 Task: Find connections with filter location Alotenango with filter topic #Storytellingwith filter profile language English with filter current company Electronic Arts (EA) with filter school Orissa University of Agriculture and Technology with filter industry Internet Marketplace Platforms with filter service category Visual Design with filter keywords title Translator
Action: Mouse moved to (520, 57)
Screenshot: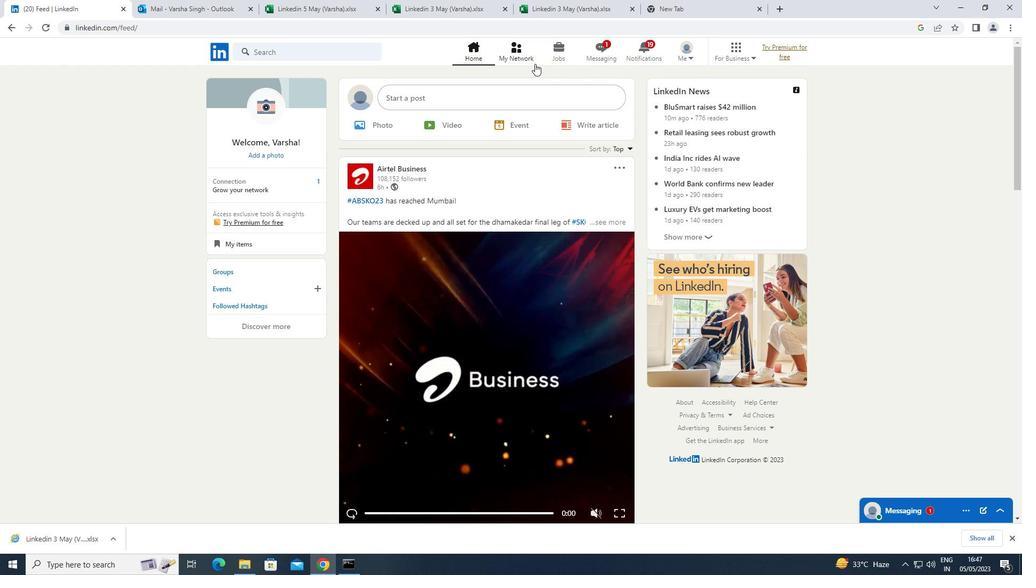 
Action: Mouse pressed left at (520, 57)
Screenshot: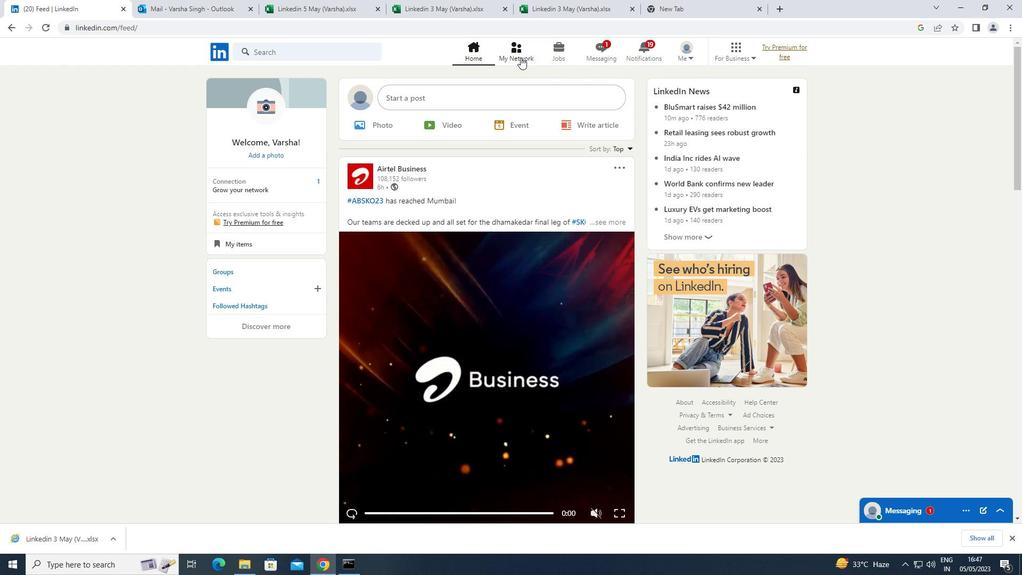 
Action: Mouse moved to (295, 107)
Screenshot: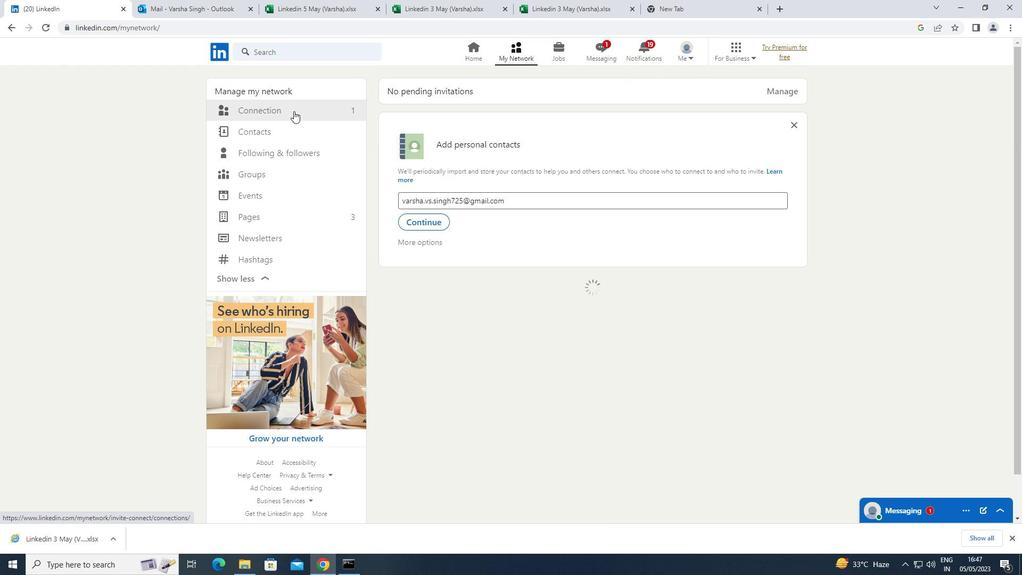 
Action: Mouse pressed left at (295, 107)
Screenshot: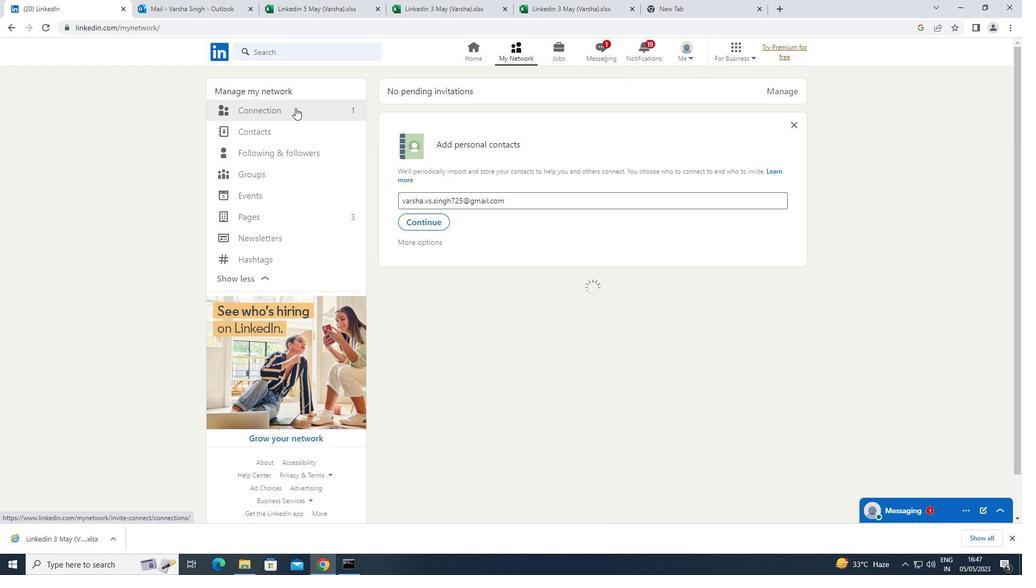 
Action: Mouse moved to (574, 112)
Screenshot: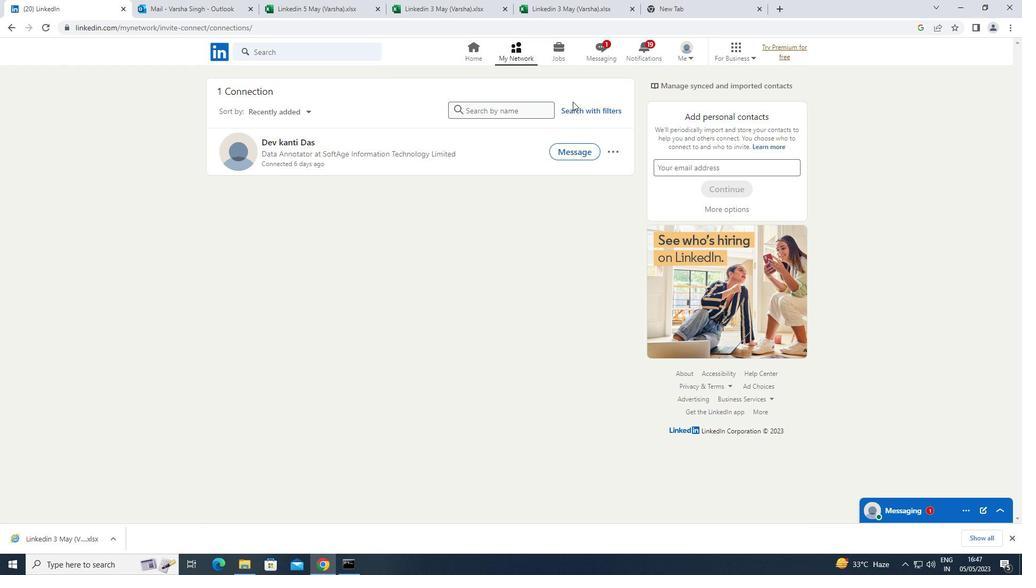 
Action: Mouse pressed left at (574, 112)
Screenshot: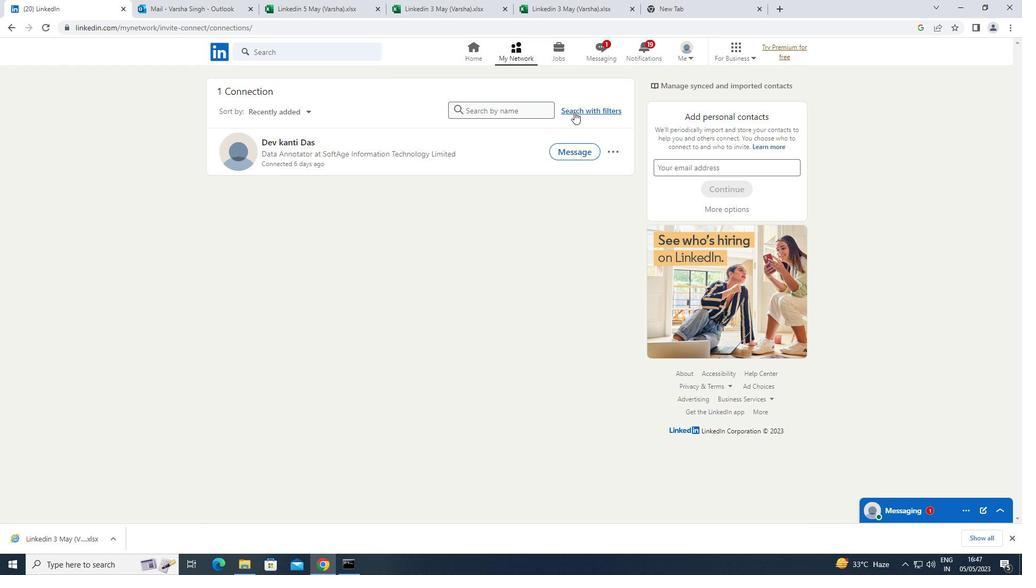 
Action: Mouse moved to (539, 80)
Screenshot: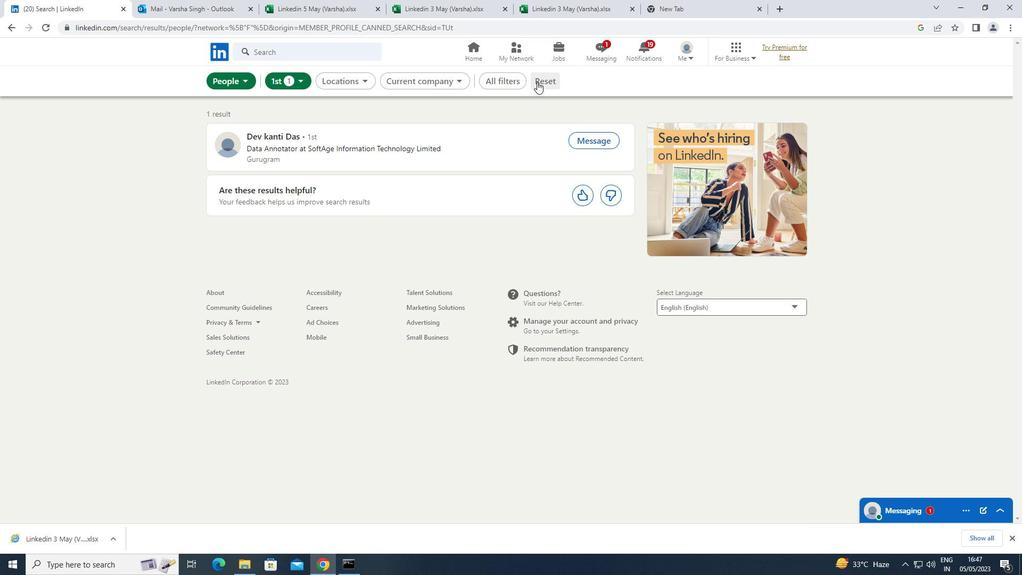 
Action: Mouse pressed left at (539, 80)
Screenshot: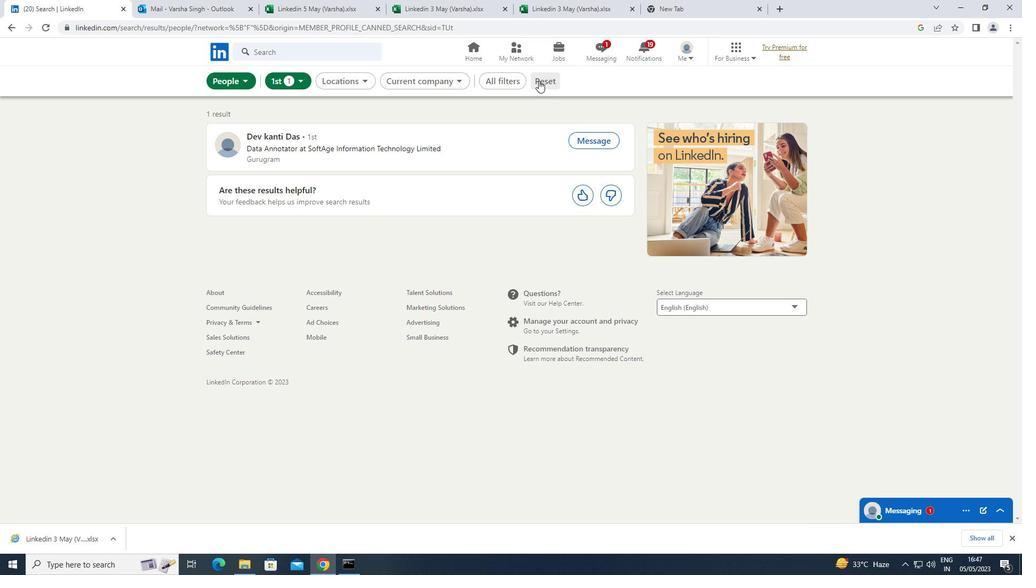 
Action: Mouse moved to (526, 80)
Screenshot: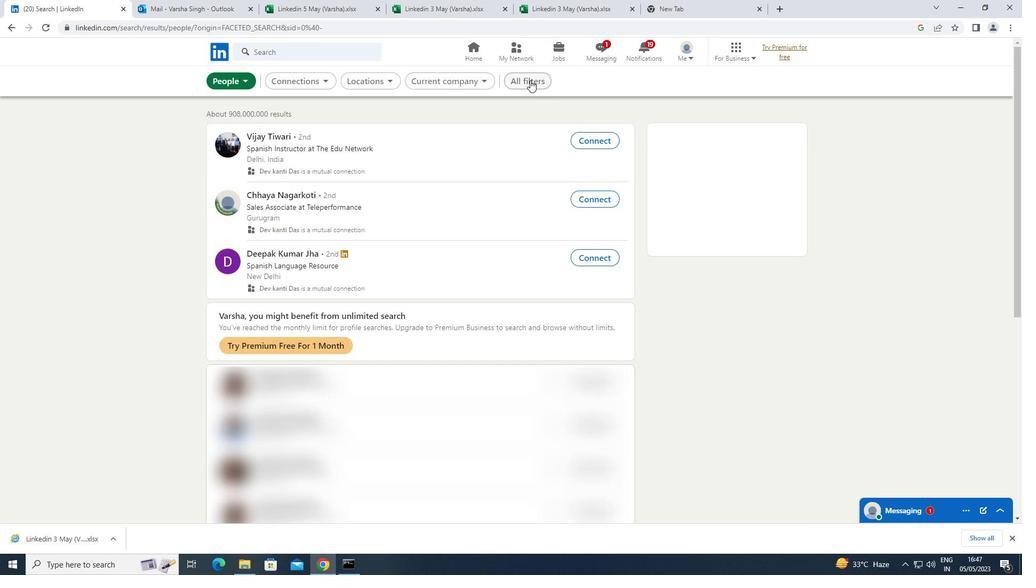 
Action: Mouse pressed left at (526, 80)
Screenshot: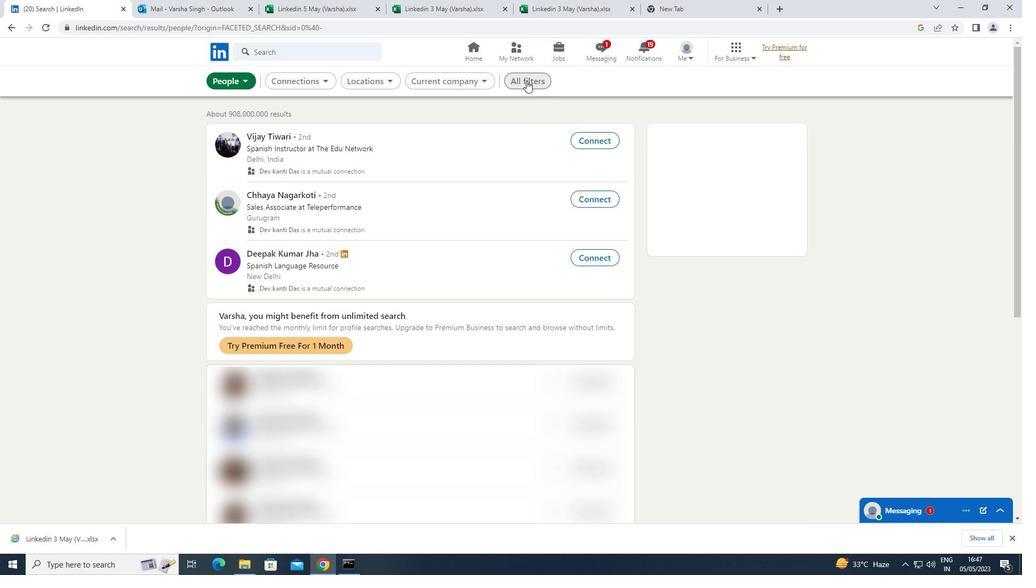 
Action: Mouse moved to (824, 268)
Screenshot: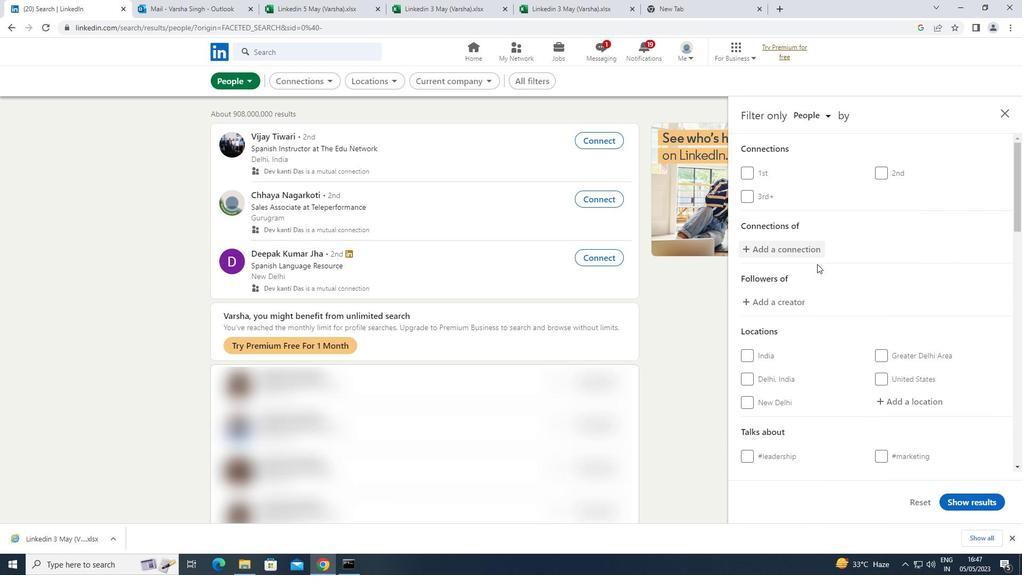 
Action: Mouse scrolled (824, 267) with delta (0, 0)
Screenshot: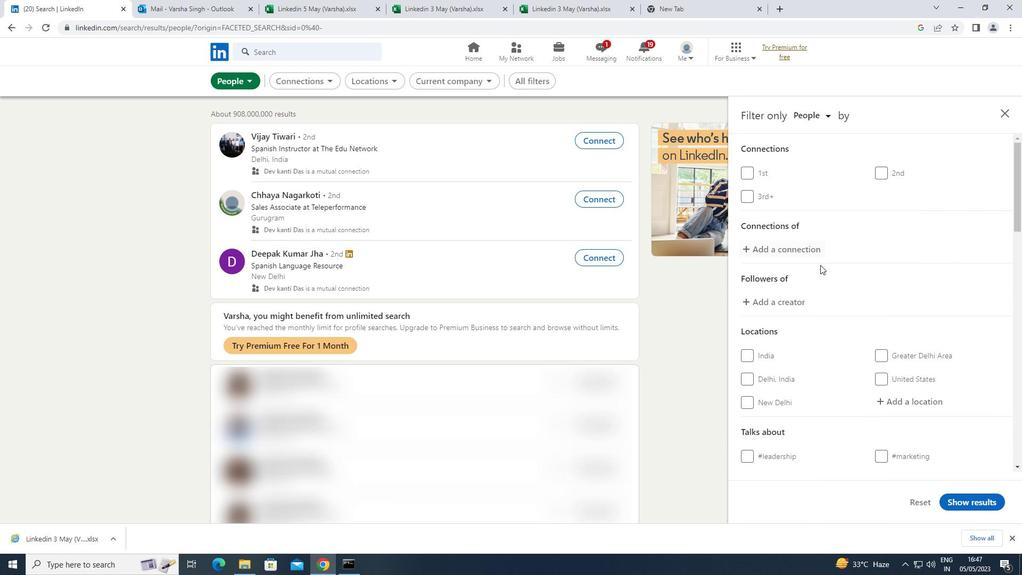 
Action: Mouse moved to (824, 269)
Screenshot: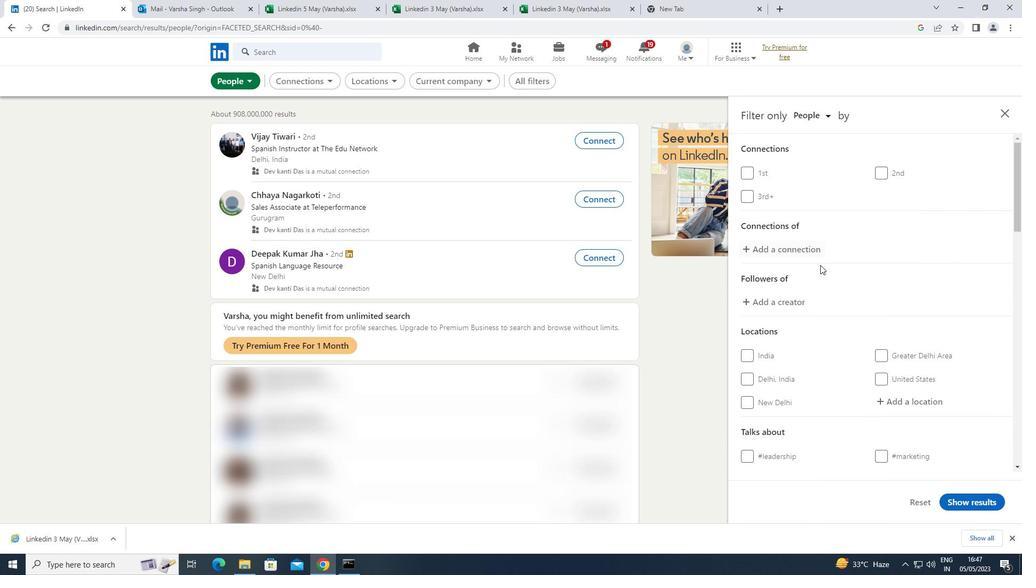 
Action: Mouse scrolled (824, 268) with delta (0, 0)
Screenshot: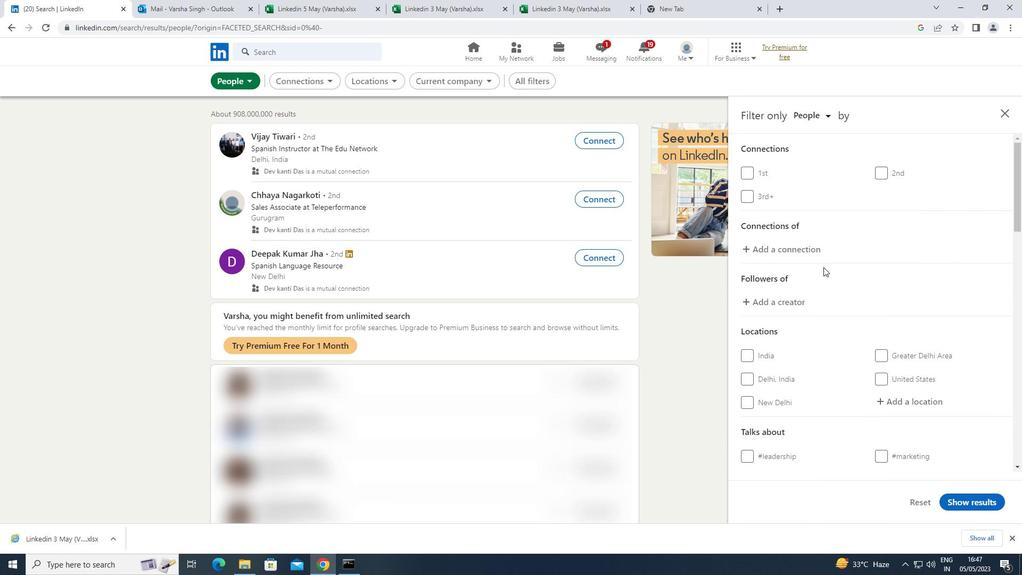 
Action: Mouse moved to (887, 290)
Screenshot: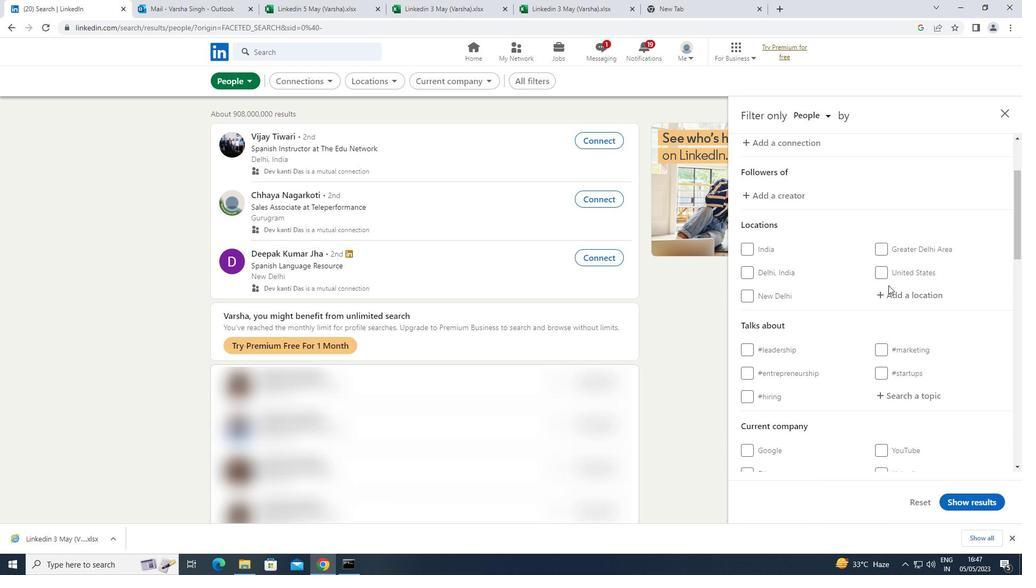 
Action: Mouse pressed left at (887, 290)
Screenshot: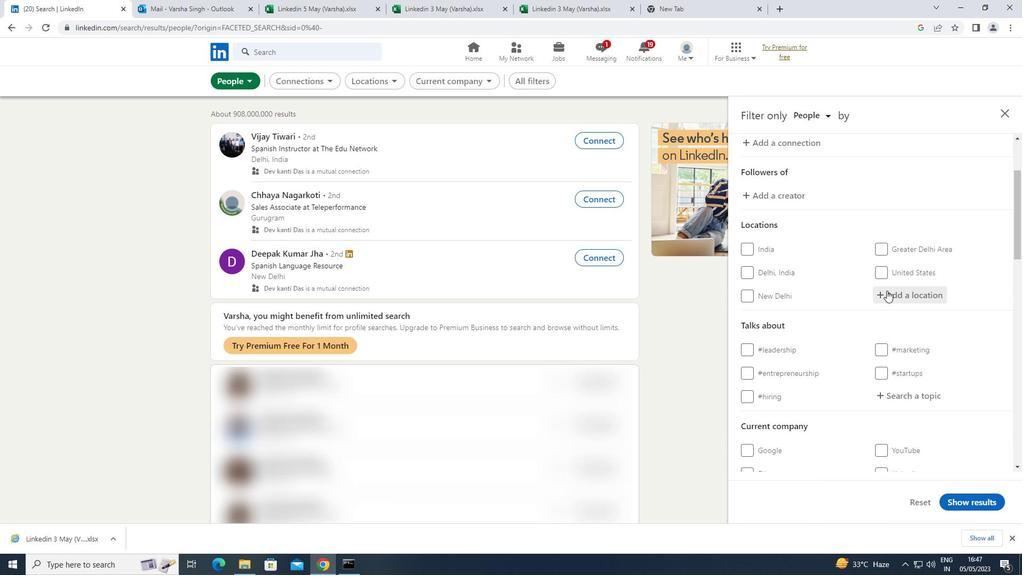 
Action: Key pressed <Key.shift>ALOTENANGO
Screenshot: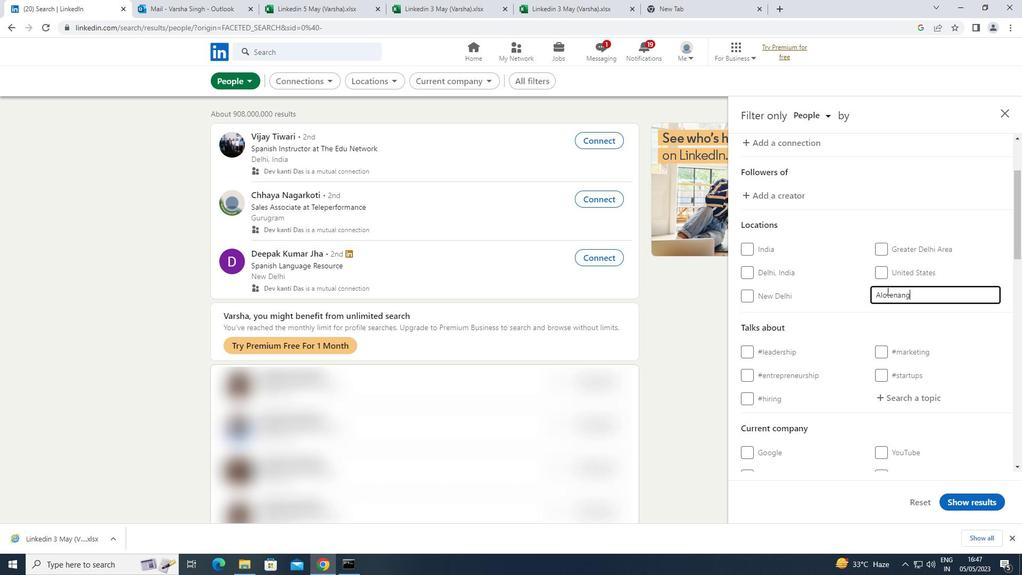 
Action: Mouse moved to (900, 398)
Screenshot: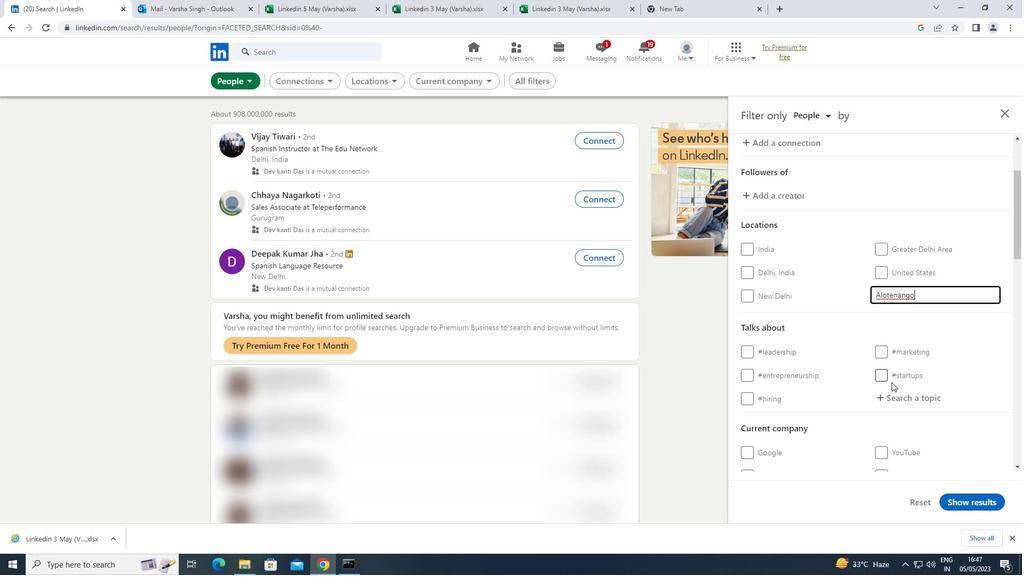 
Action: Mouse pressed left at (900, 398)
Screenshot: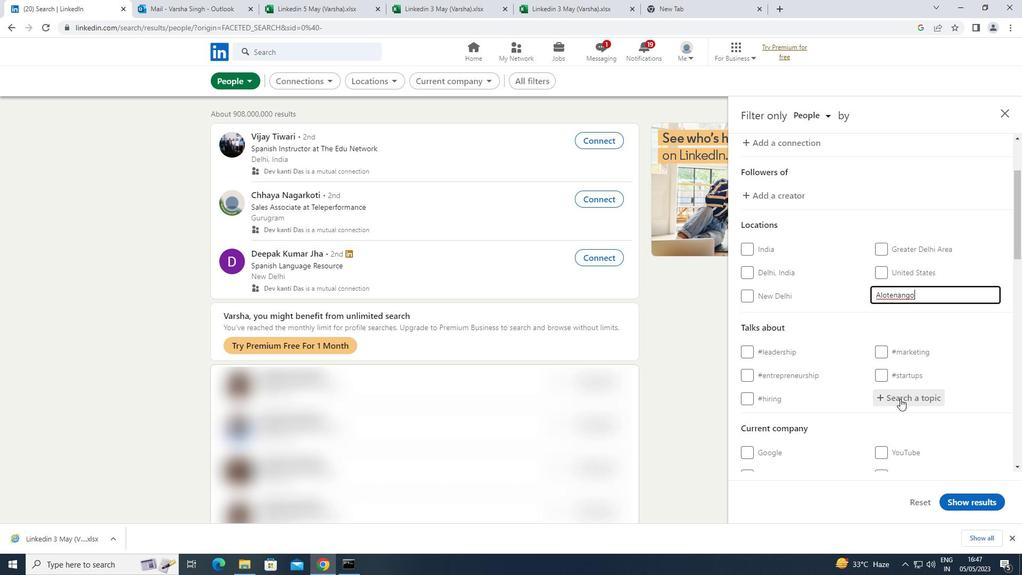 
Action: Mouse moved to (900, 398)
Screenshot: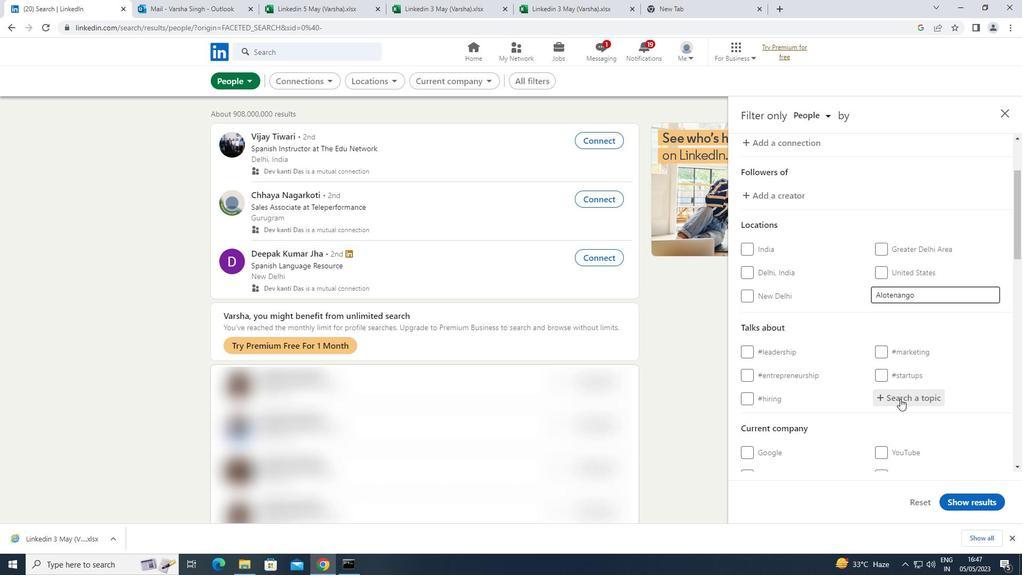 
Action: Key pressed <Key.shift>STORYTELLING
Screenshot: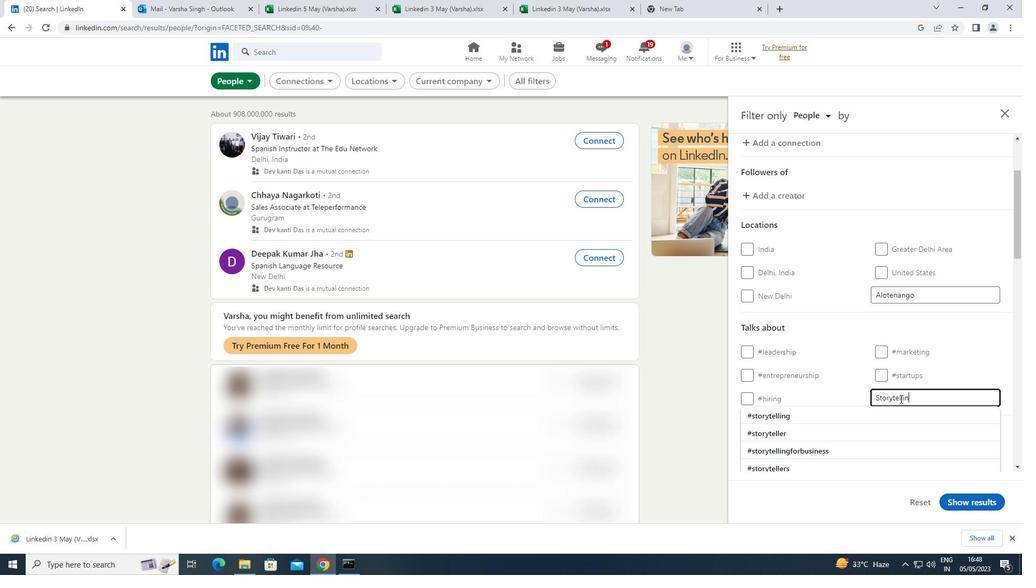 
Action: Mouse moved to (805, 411)
Screenshot: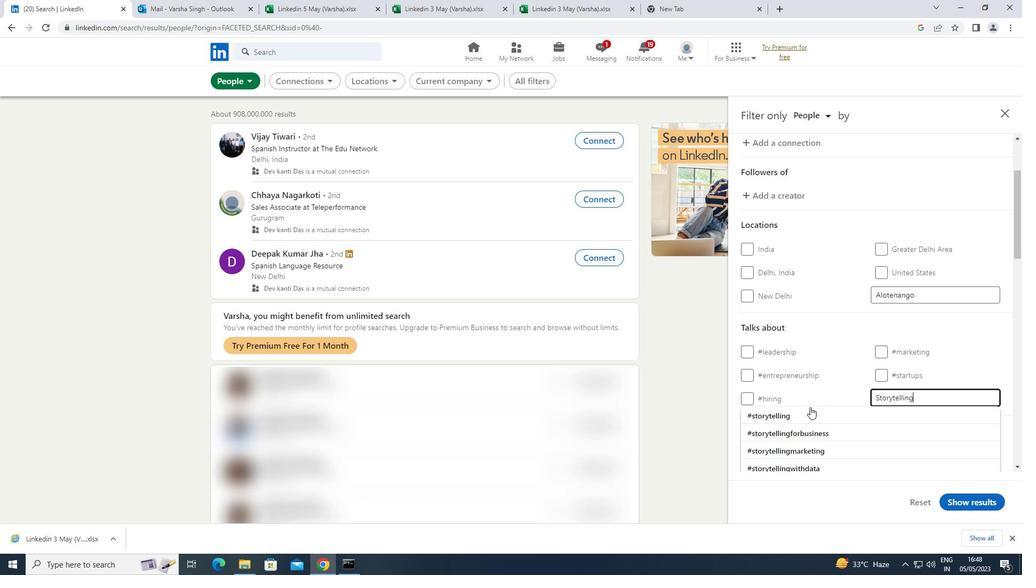 
Action: Mouse pressed left at (805, 411)
Screenshot: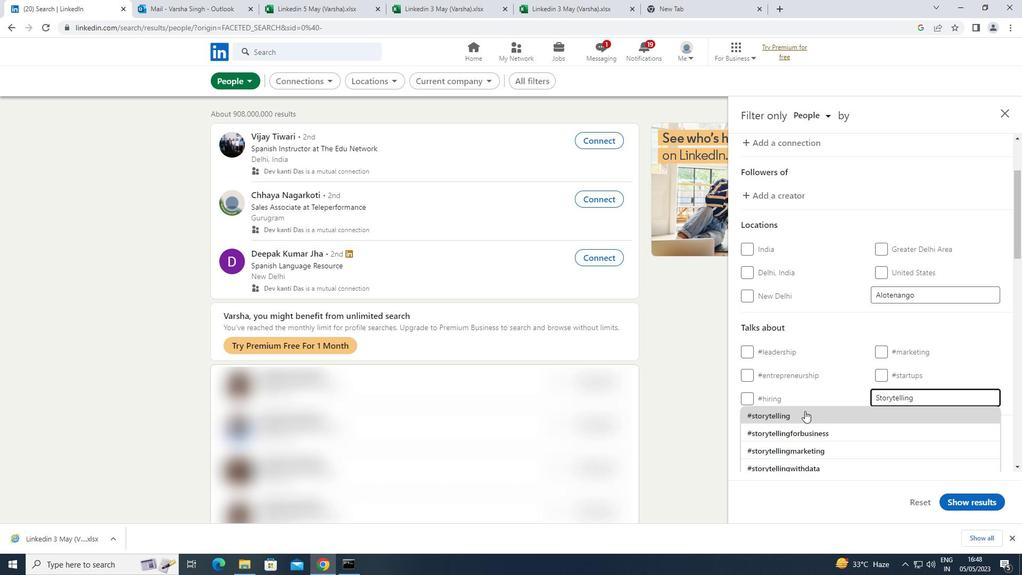 
Action: Mouse scrolled (805, 410) with delta (0, 0)
Screenshot: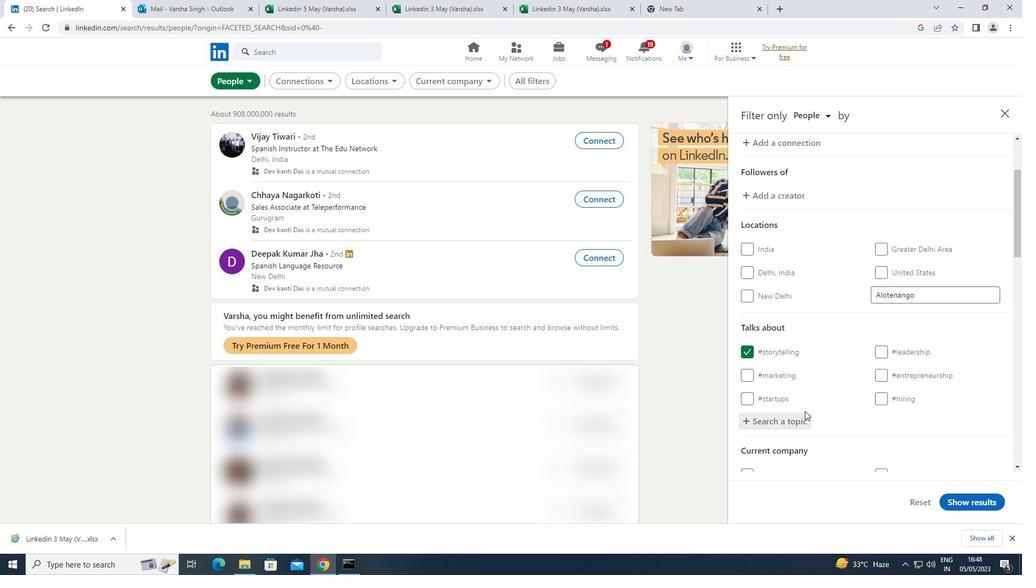 
Action: Mouse scrolled (805, 410) with delta (0, 0)
Screenshot: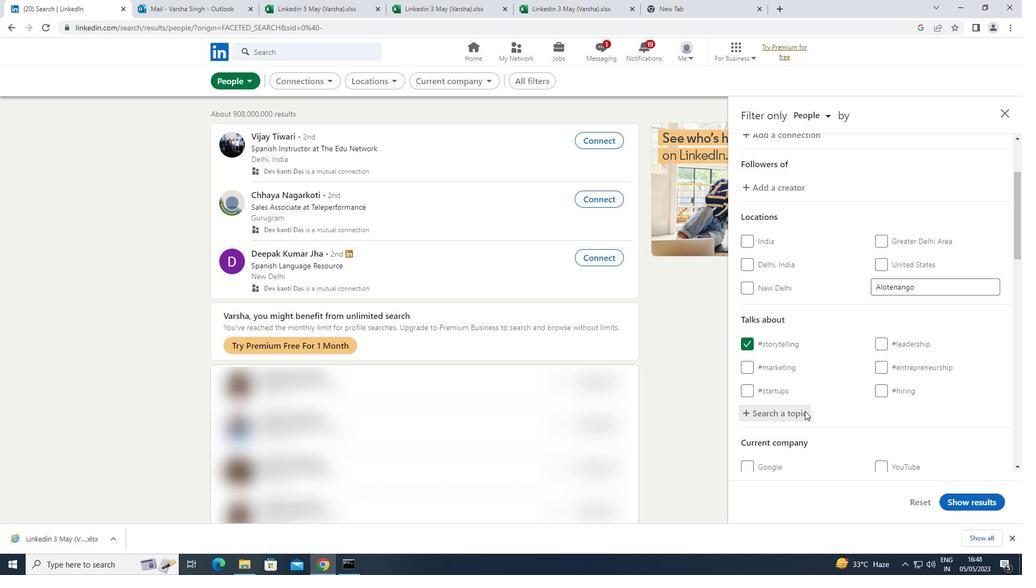 
Action: Mouse moved to (805, 409)
Screenshot: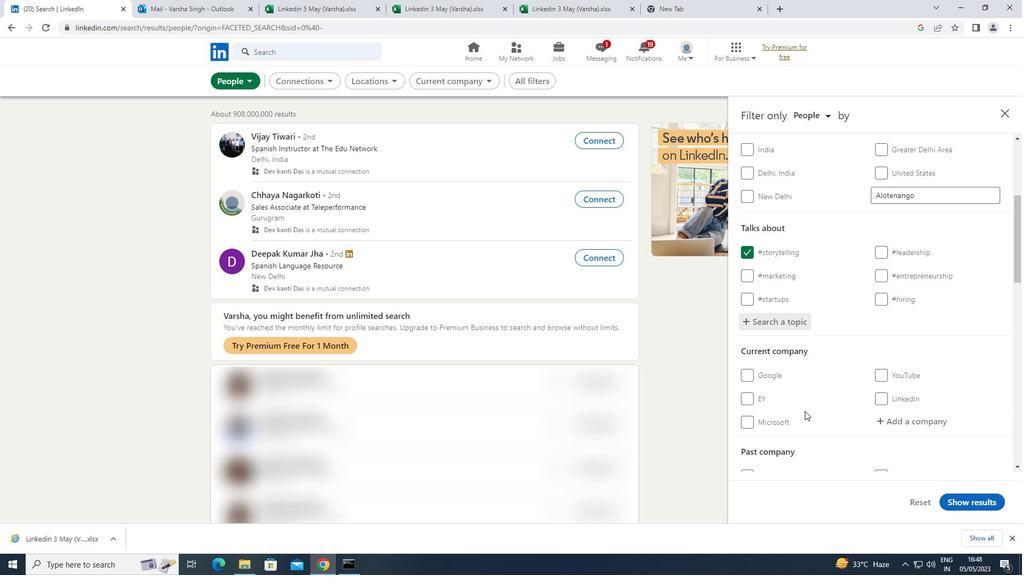 
Action: Mouse scrolled (805, 409) with delta (0, 0)
Screenshot: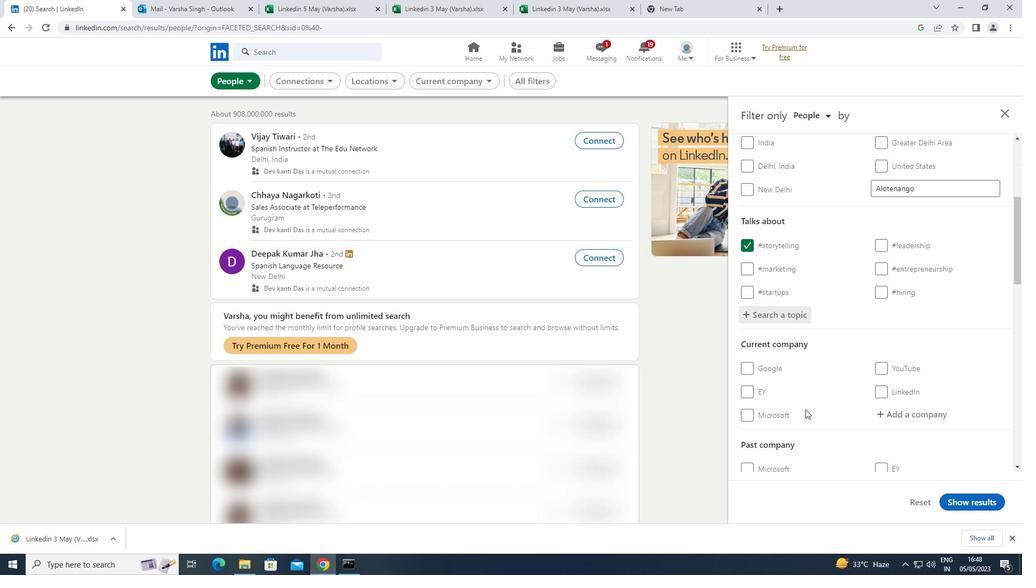 
Action: Mouse scrolled (805, 409) with delta (0, 0)
Screenshot: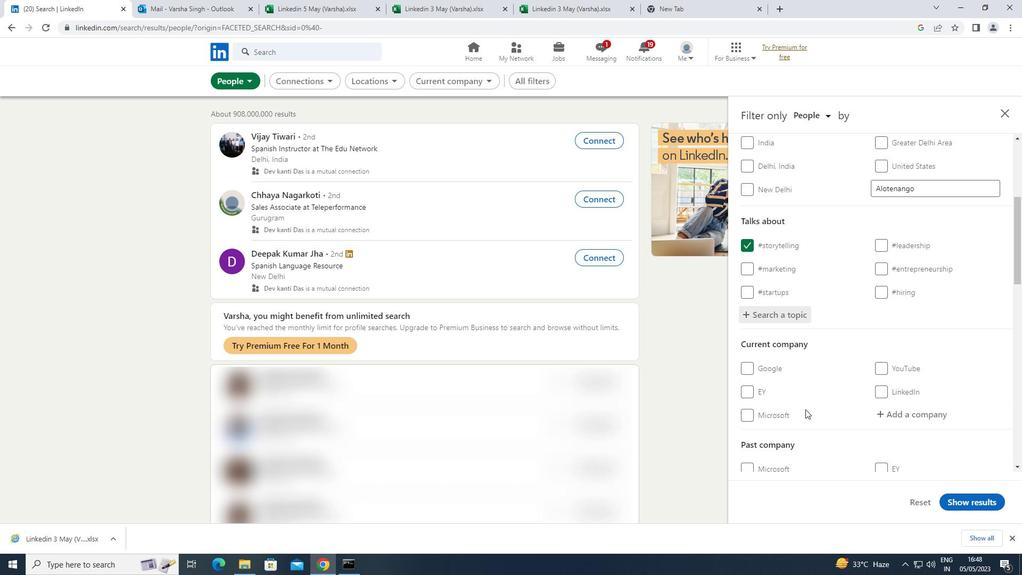 
Action: Mouse moved to (806, 408)
Screenshot: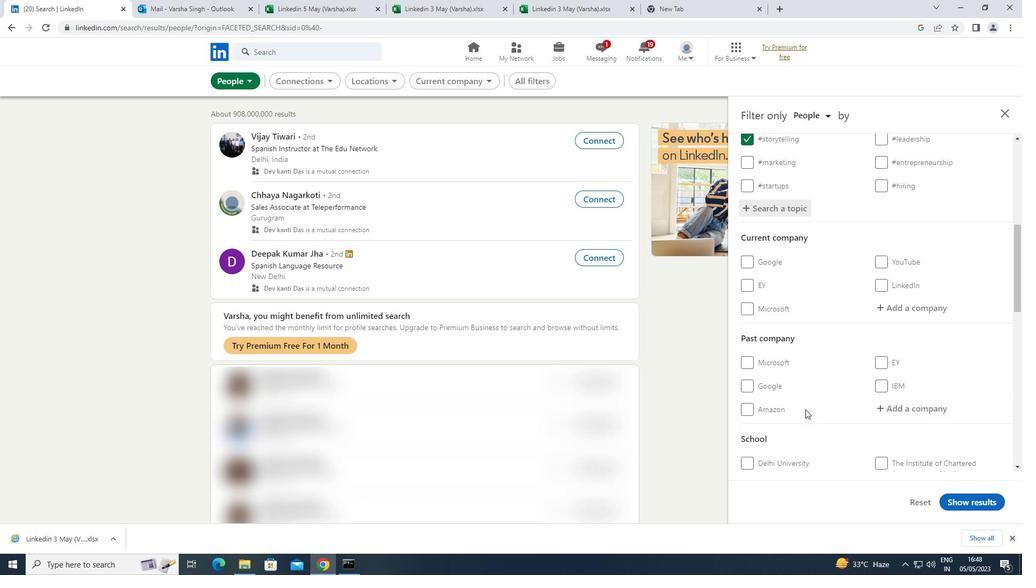 
Action: Mouse scrolled (806, 407) with delta (0, 0)
Screenshot: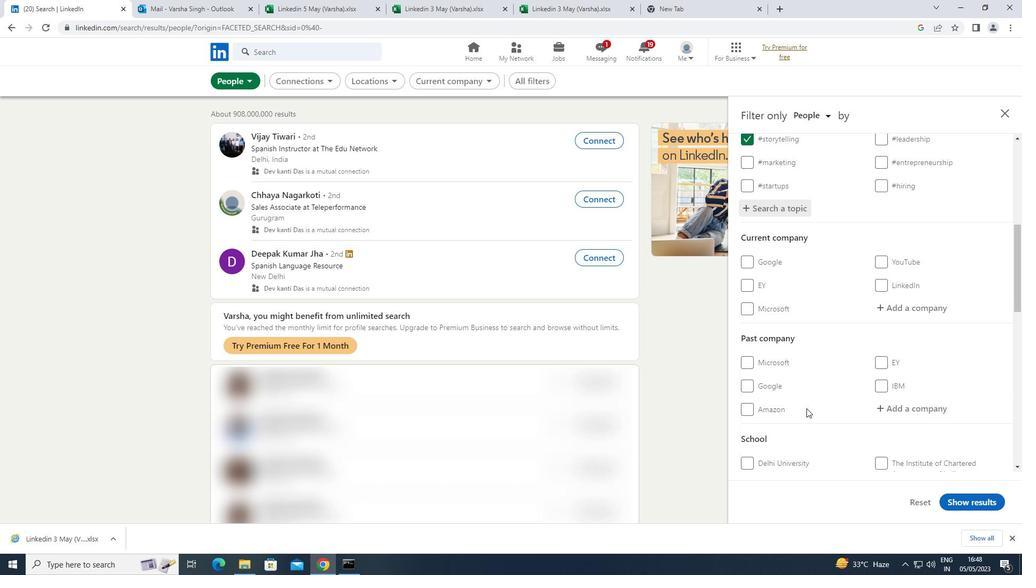 
Action: Mouse scrolled (806, 407) with delta (0, 0)
Screenshot: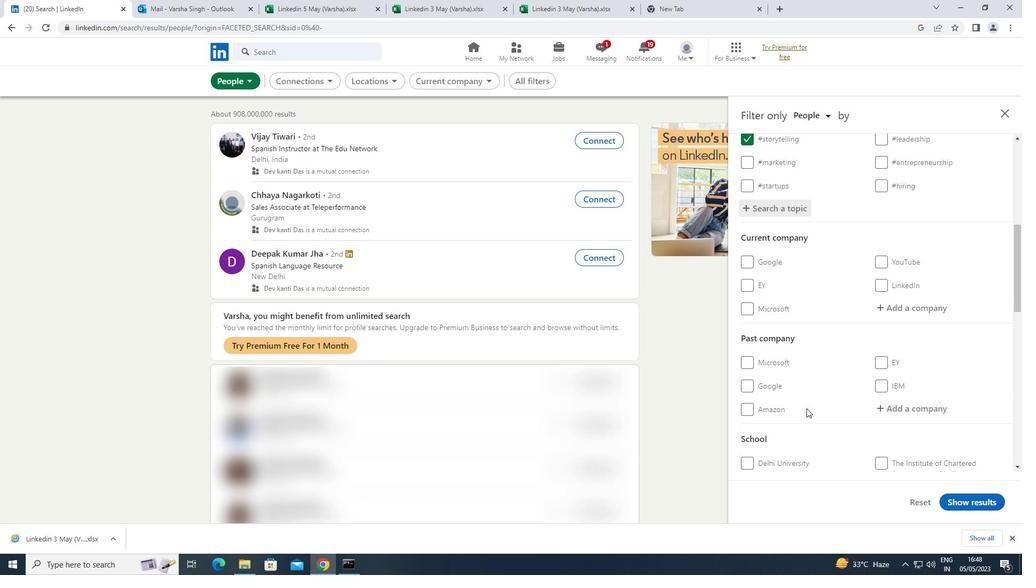 
Action: Mouse scrolled (806, 407) with delta (0, 0)
Screenshot: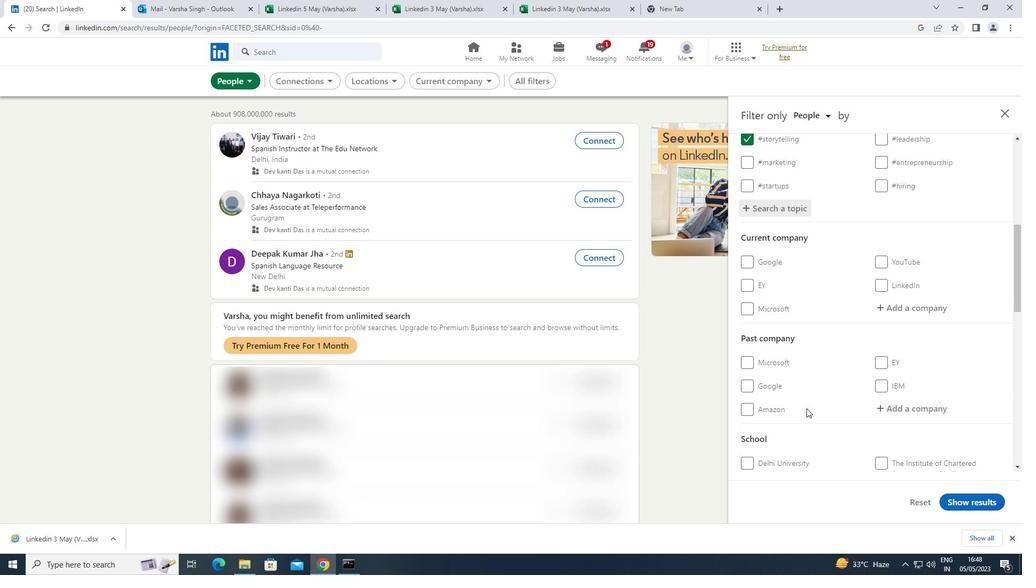 
Action: Mouse scrolled (806, 407) with delta (0, 0)
Screenshot: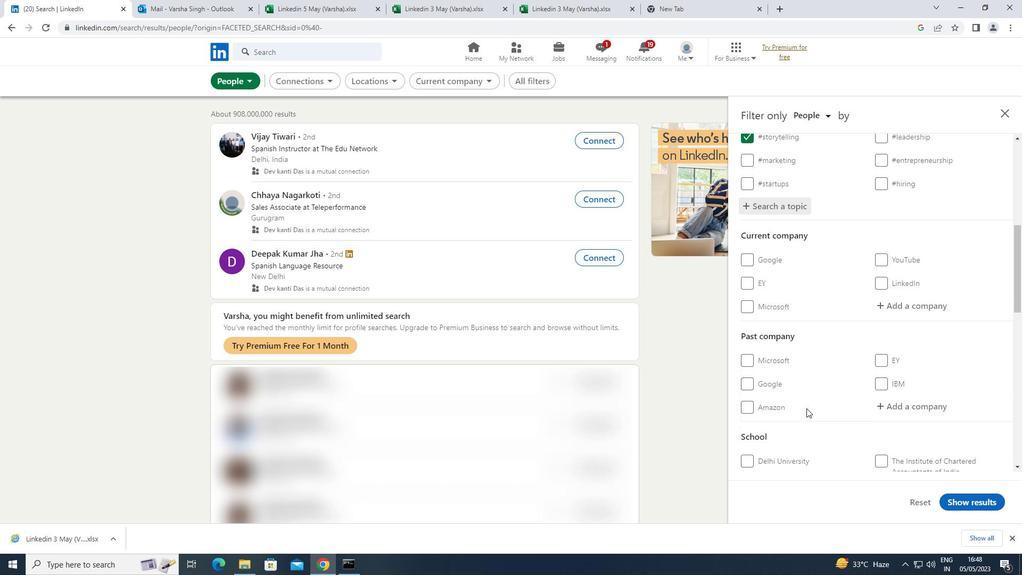 
Action: Mouse moved to (807, 408)
Screenshot: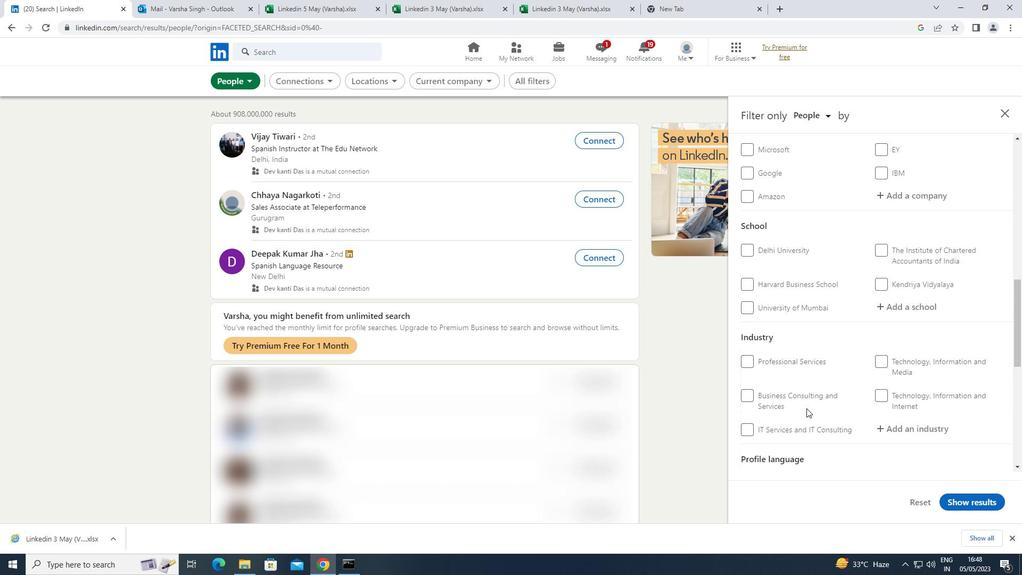 
Action: Mouse scrolled (807, 407) with delta (0, 0)
Screenshot: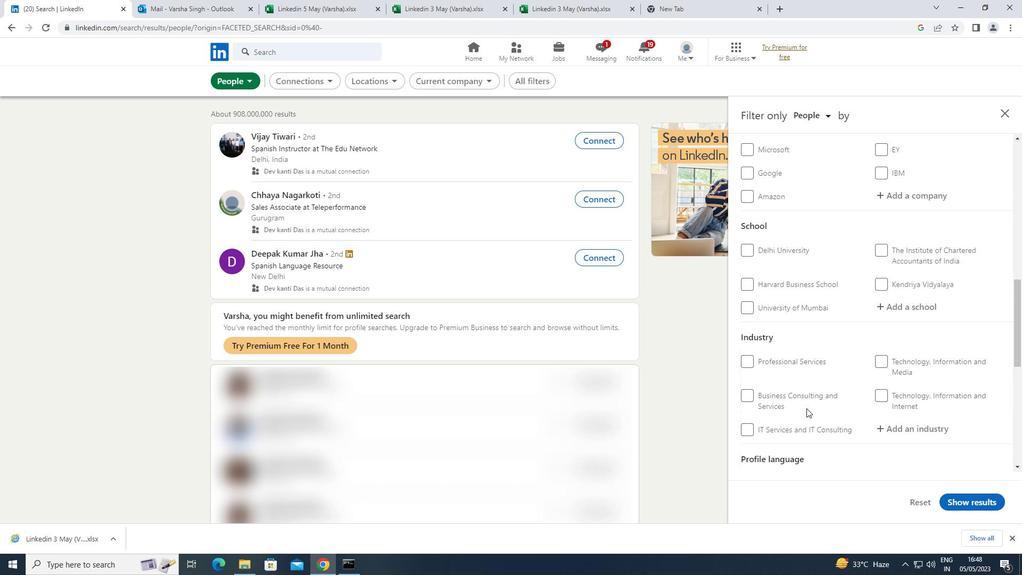 
Action: Mouse scrolled (807, 407) with delta (0, 0)
Screenshot: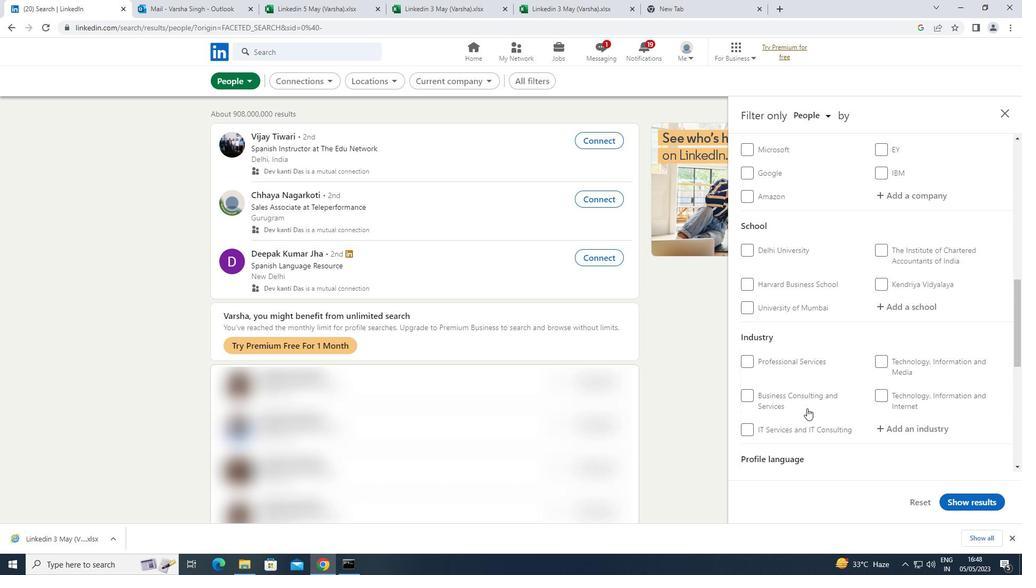 
Action: Mouse moved to (748, 373)
Screenshot: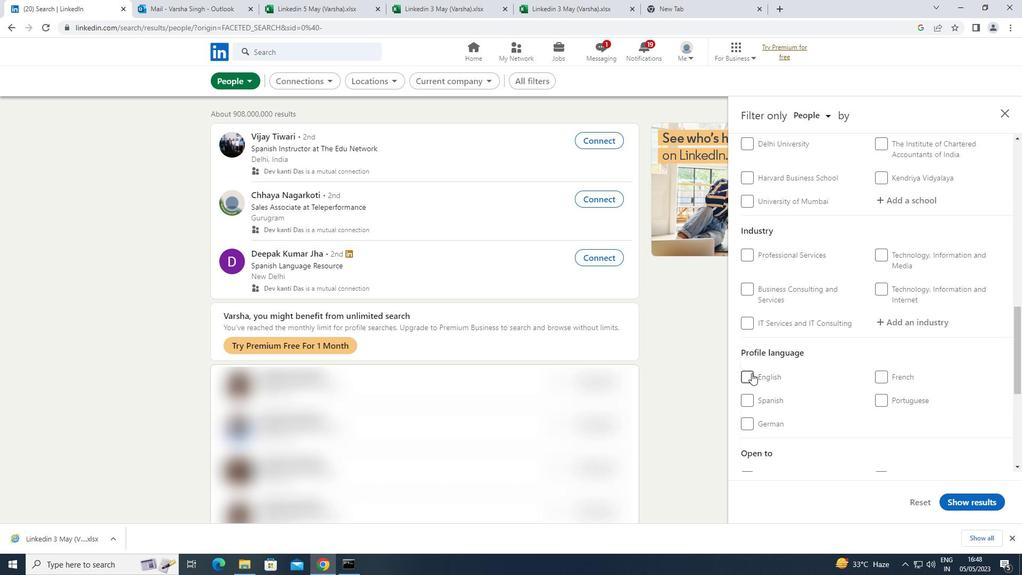 
Action: Mouse pressed left at (748, 373)
Screenshot: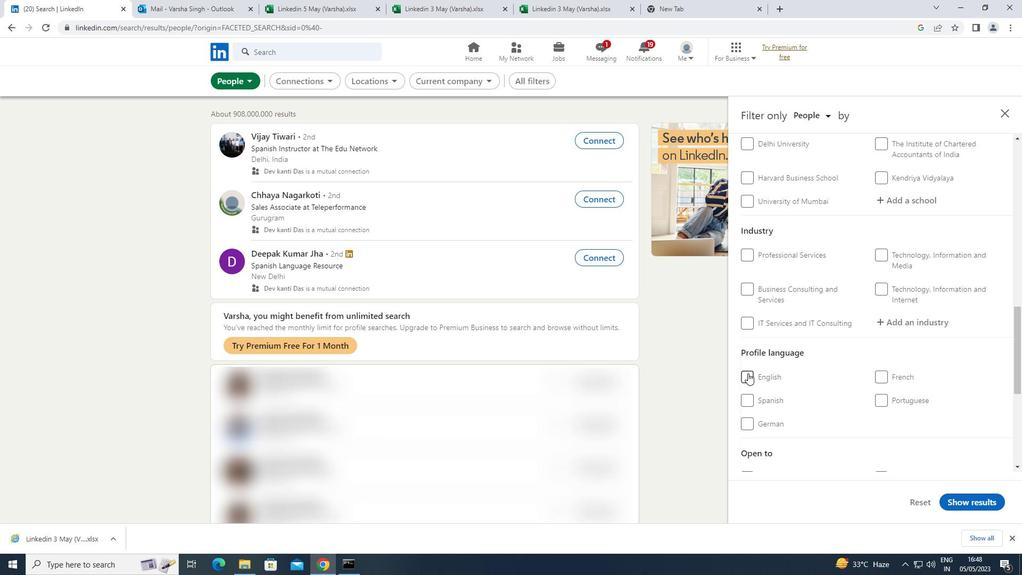 
Action: Mouse moved to (819, 373)
Screenshot: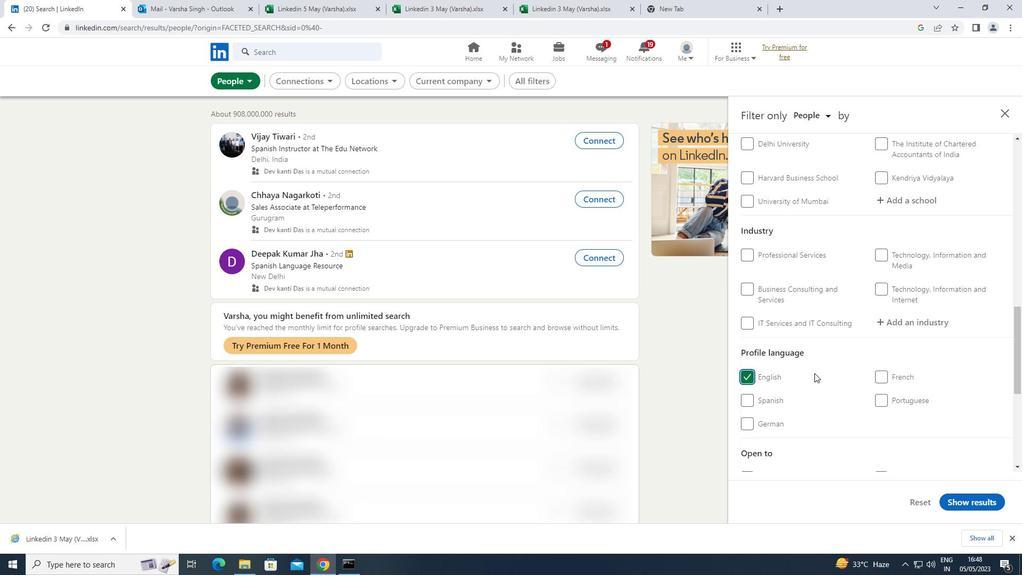 
Action: Mouse scrolled (819, 373) with delta (0, 0)
Screenshot: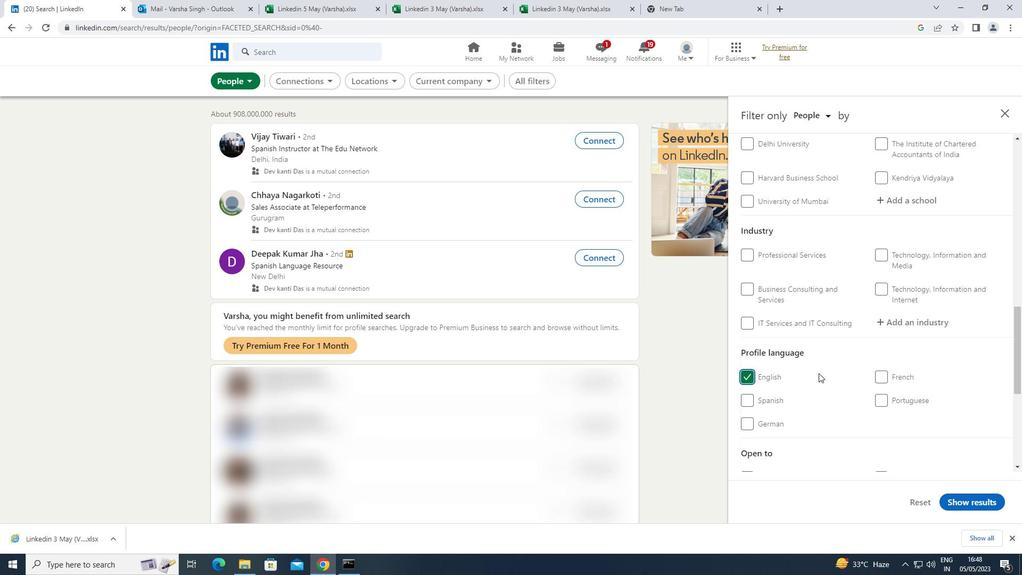 
Action: Mouse scrolled (819, 373) with delta (0, 0)
Screenshot: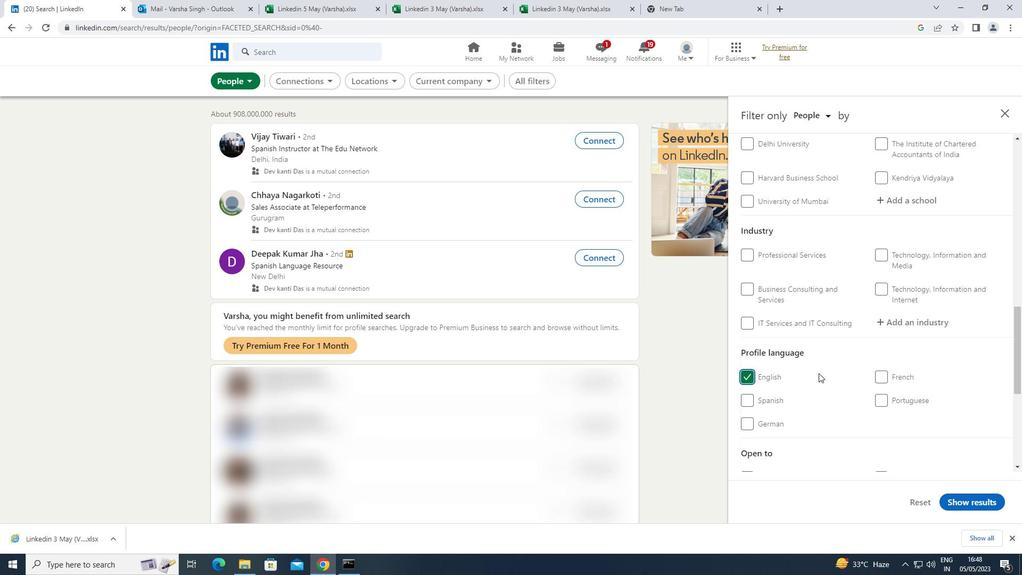 
Action: Mouse scrolled (819, 373) with delta (0, 0)
Screenshot: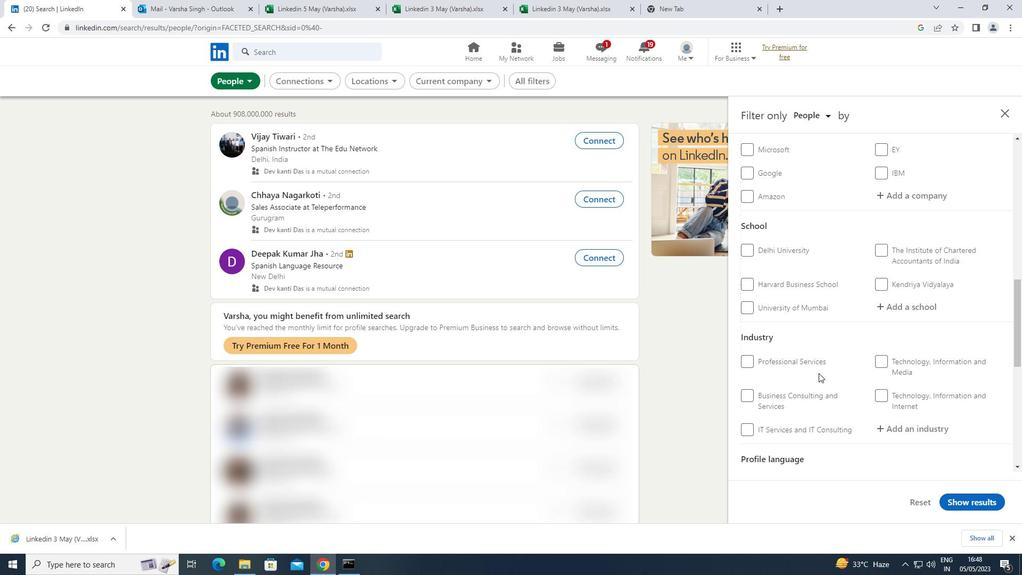 
Action: Mouse scrolled (819, 373) with delta (0, 0)
Screenshot: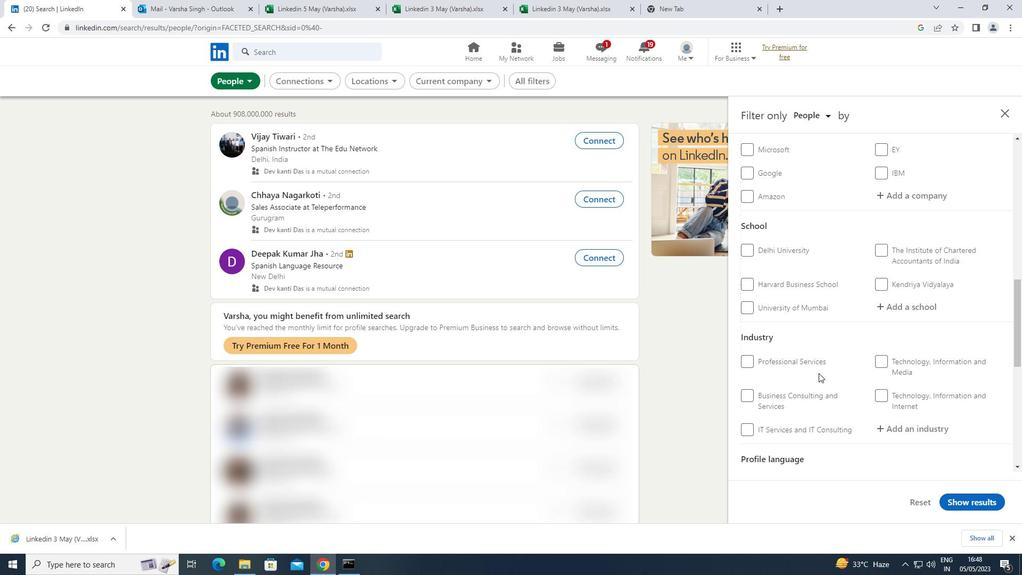 
Action: Mouse scrolled (819, 373) with delta (0, 0)
Screenshot: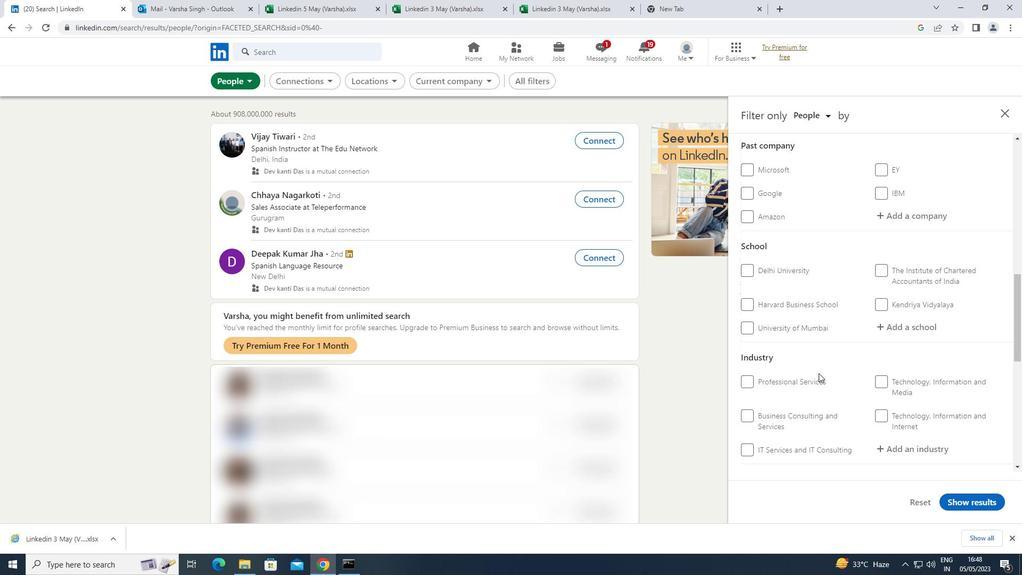 
Action: Mouse scrolled (819, 373) with delta (0, 0)
Screenshot: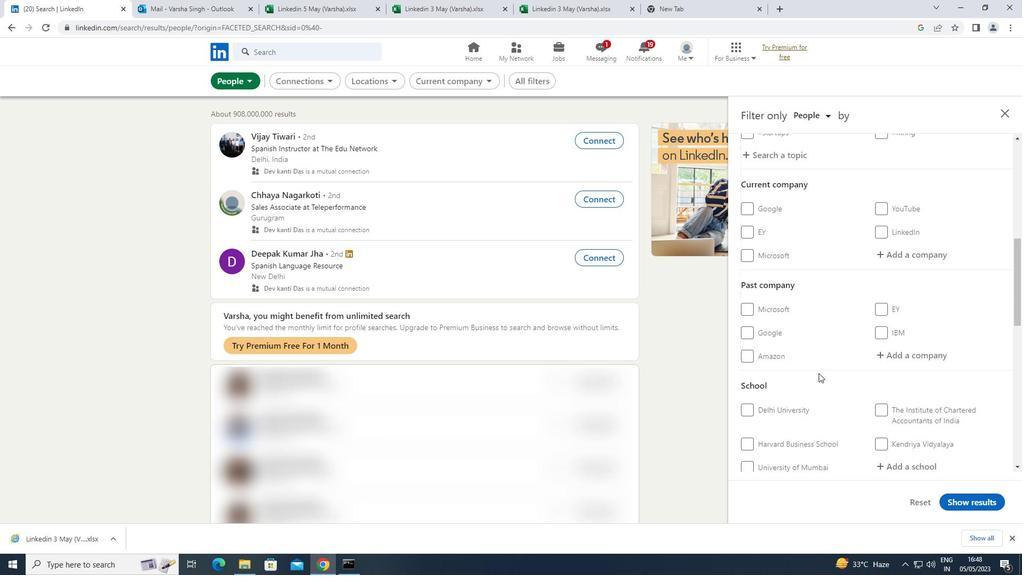 
Action: Mouse scrolled (819, 373) with delta (0, 0)
Screenshot: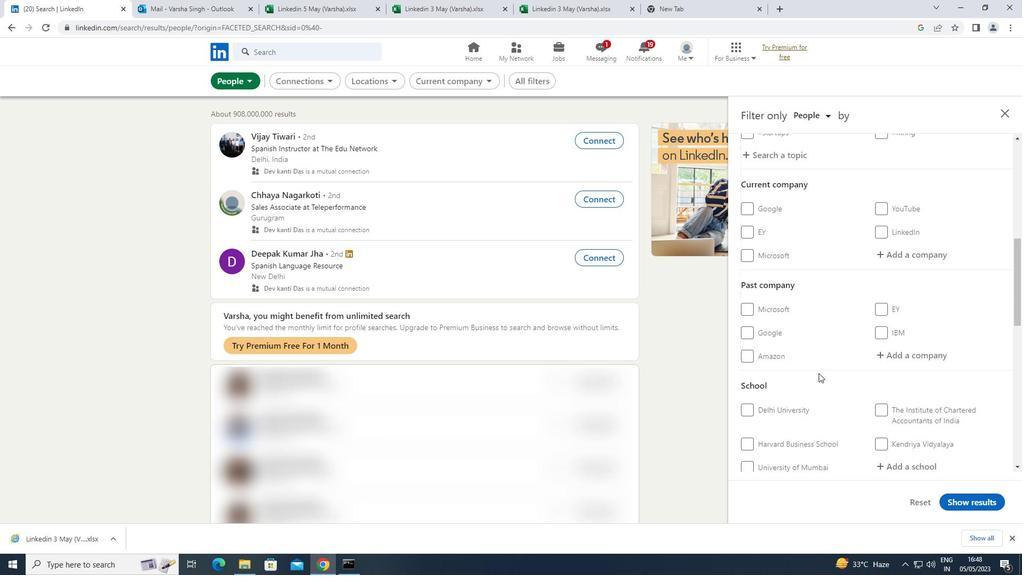 
Action: Mouse scrolled (819, 373) with delta (0, 0)
Screenshot: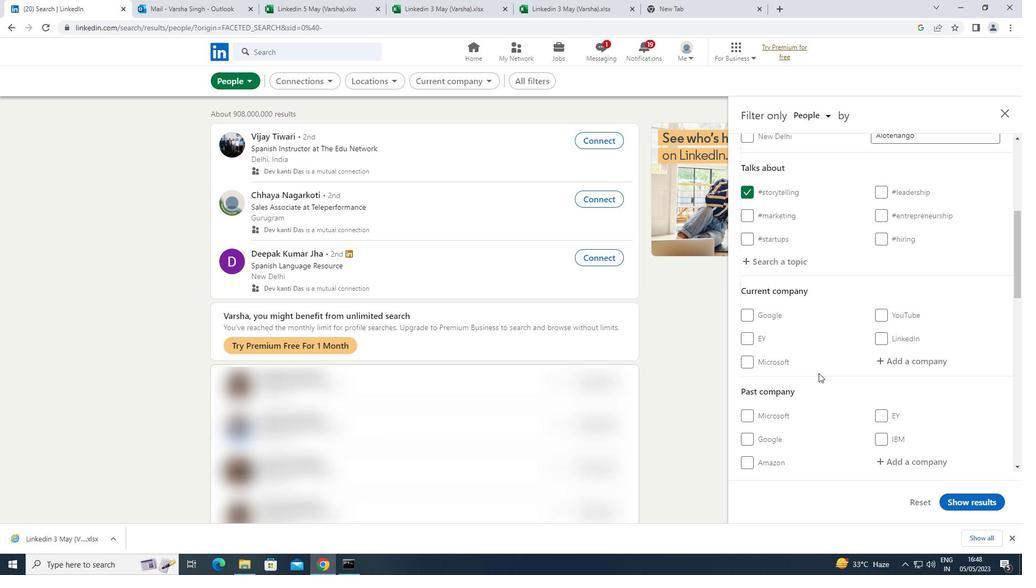 
Action: Mouse moved to (912, 416)
Screenshot: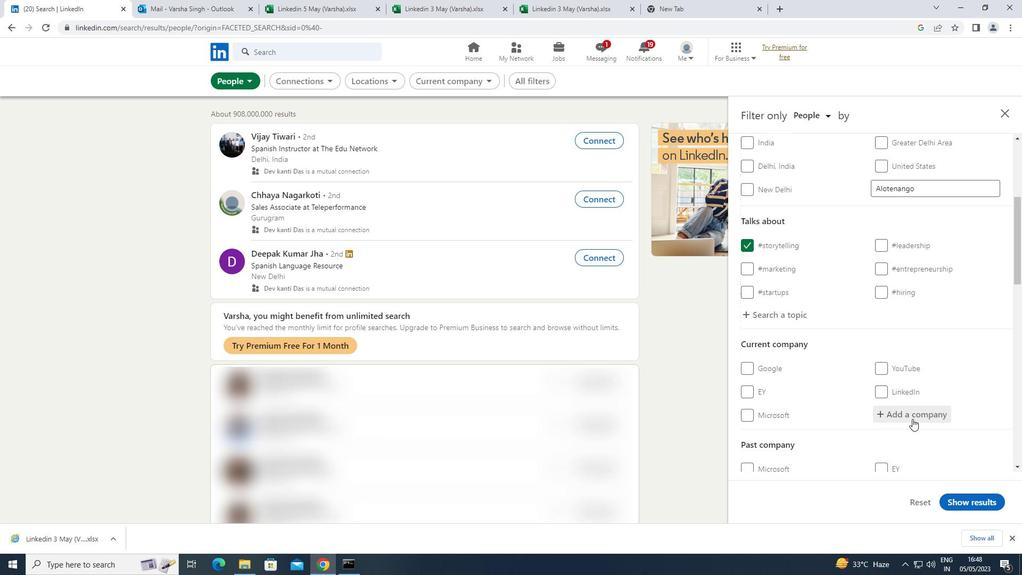 
Action: Mouse pressed left at (912, 416)
Screenshot: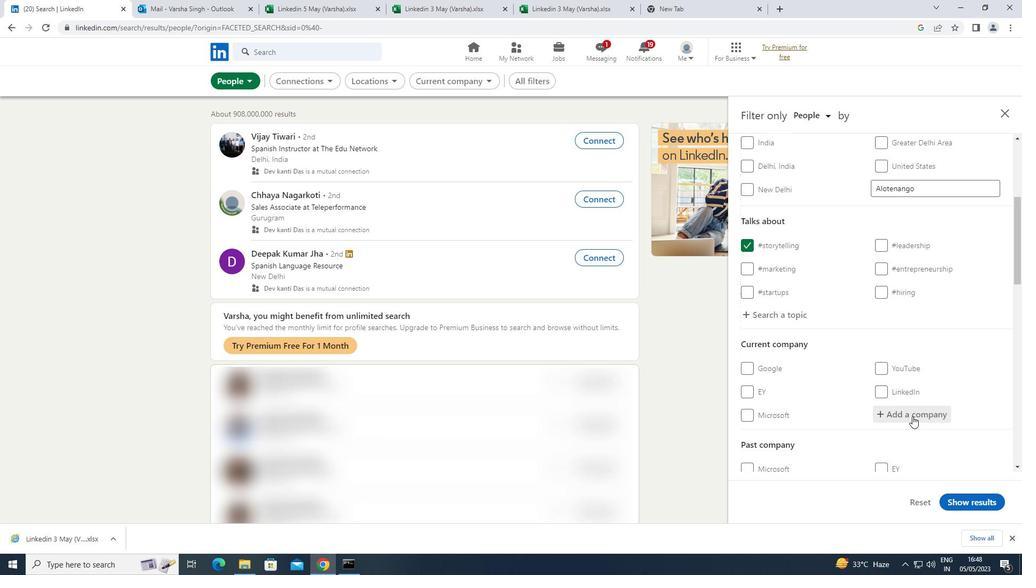 
Action: Key pressed <Key.shift>ELECTRO
Screenshot: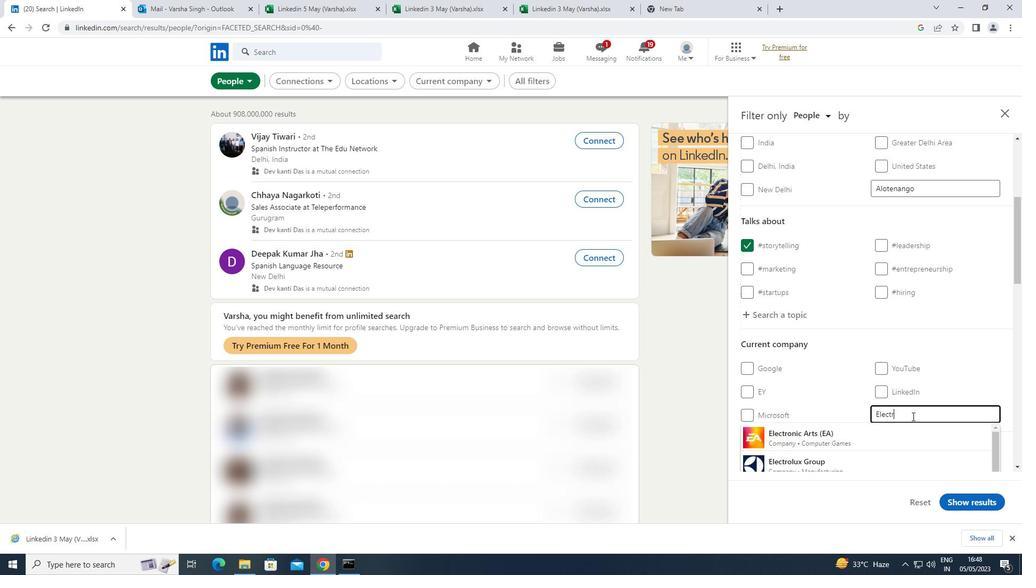 
Action: Mouse moved to (912, 415)
Screenshot: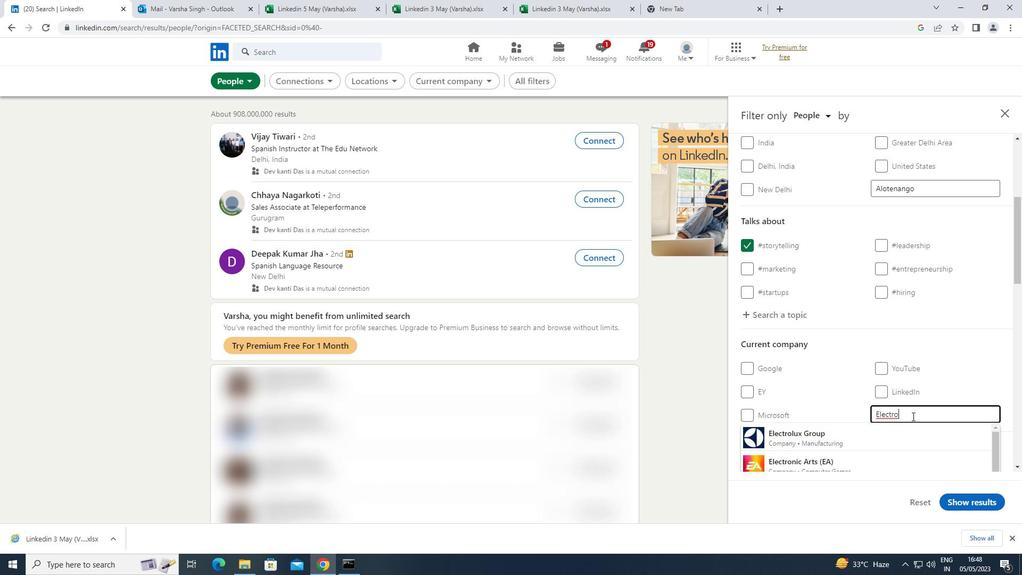 
Action: Key pressed NIC<Key.space>
Screenshot: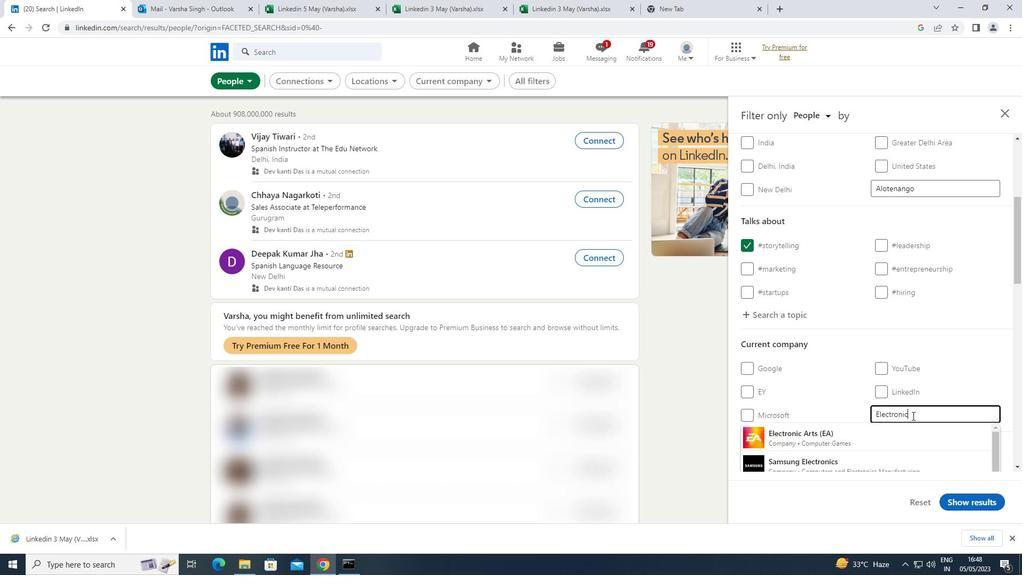 
Action: Mouse moved to (845, 430)
Screenshot: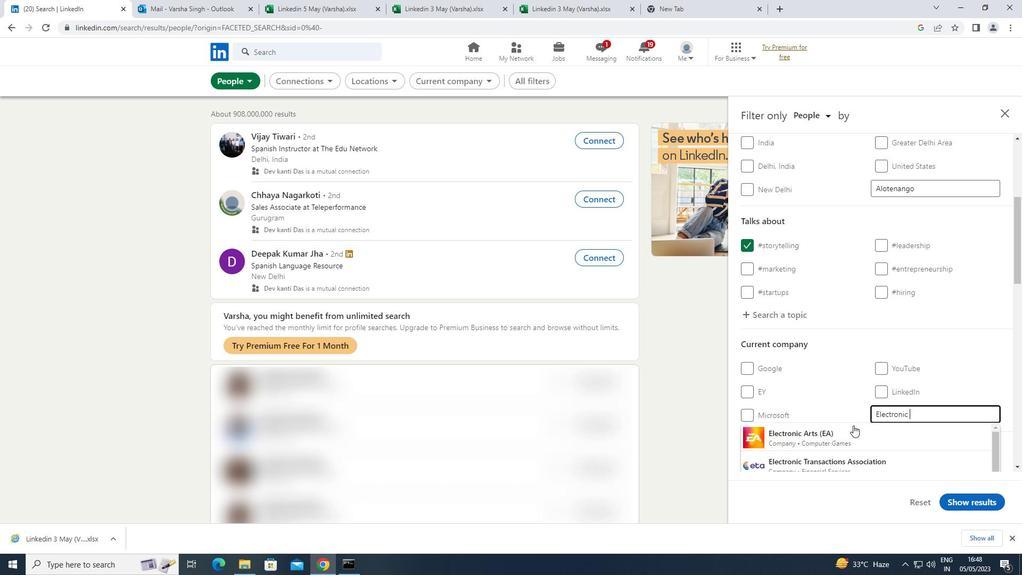 
Action: Mouse pressed left at (845, 430)
Screenshot: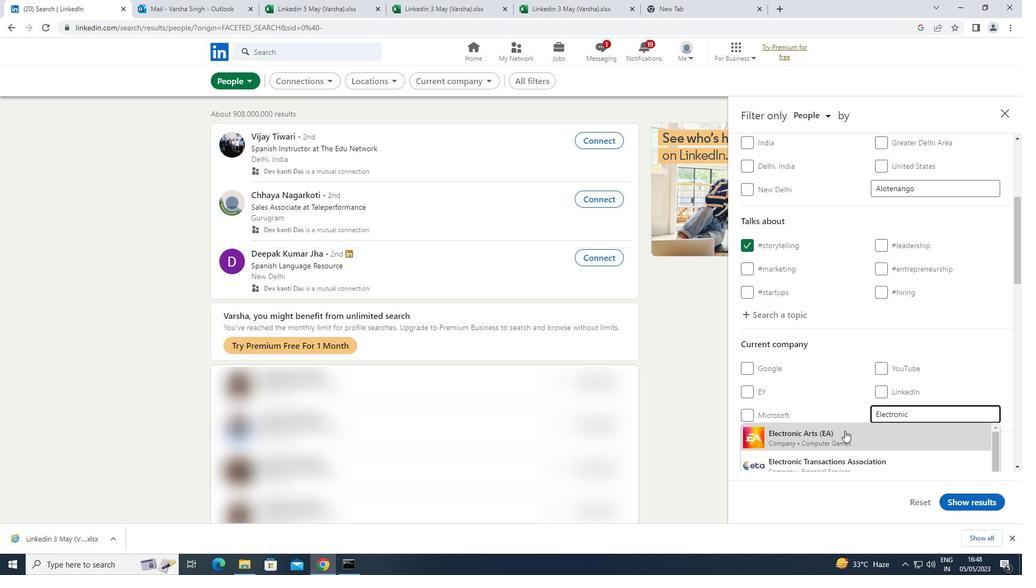 
Action: Mouse scrolled (845, 430) with delta (0, 0)
Screenshot: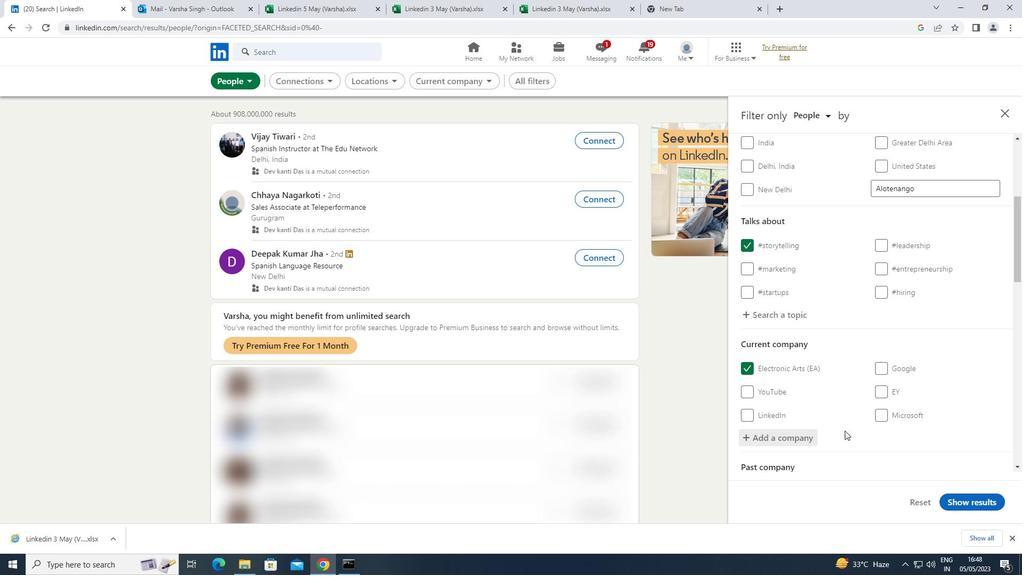 
Action: Mouse scrolled (845, 430) with delta (0, 0)
Screenshot: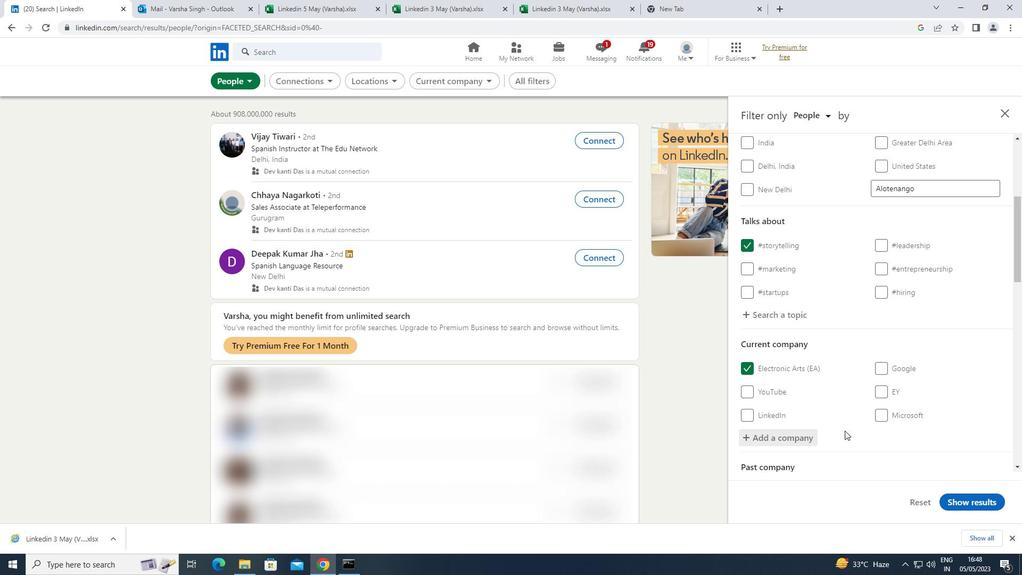 
Action: Mouse scrolled (845, 430) with delta (0, 0)
Screenshot: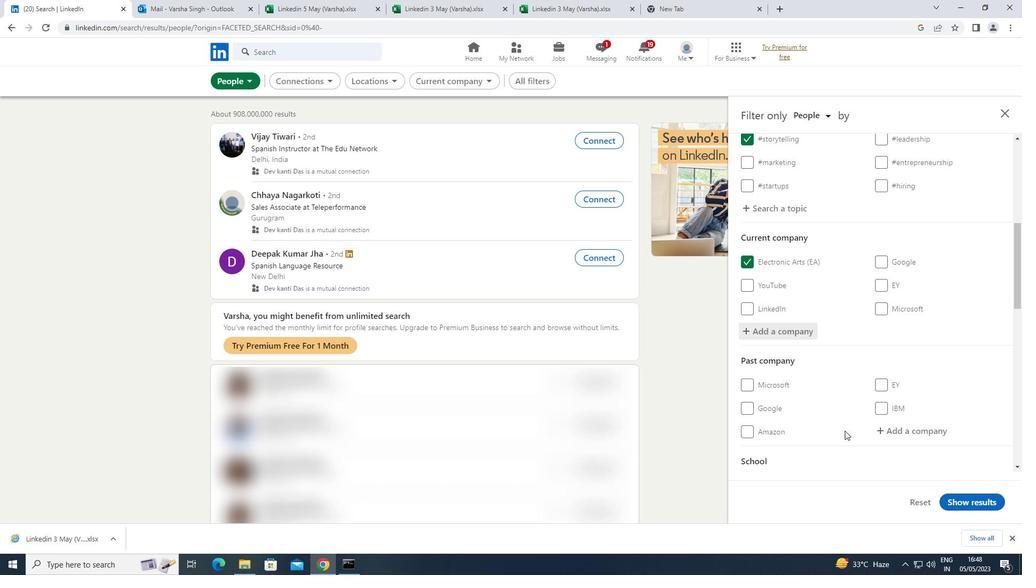 
Action: Mouse scrolled (845, 430) with delta (0, 0)
Screenshot: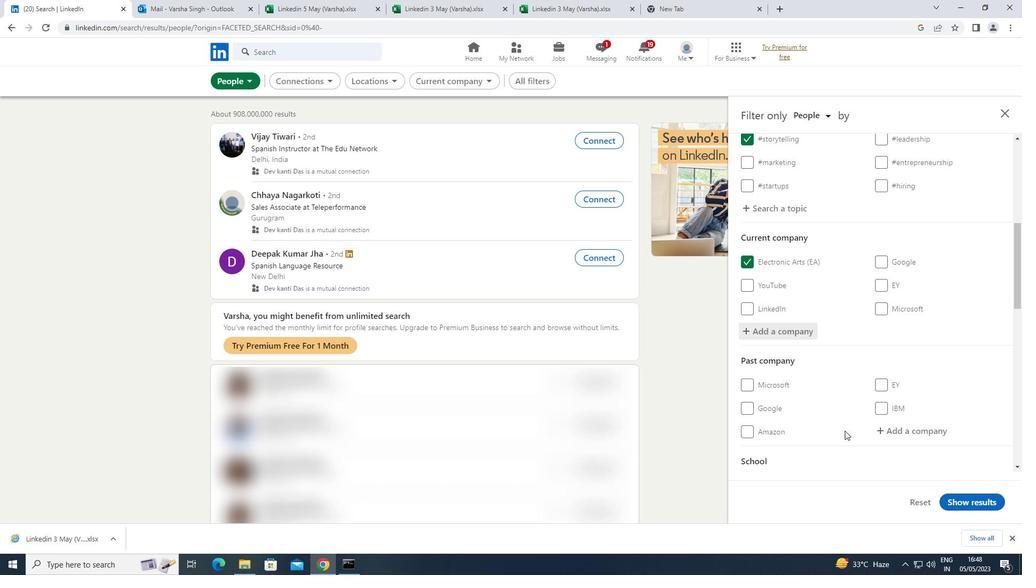 
Action: Mouse moved to (910, 432)
Screenshot: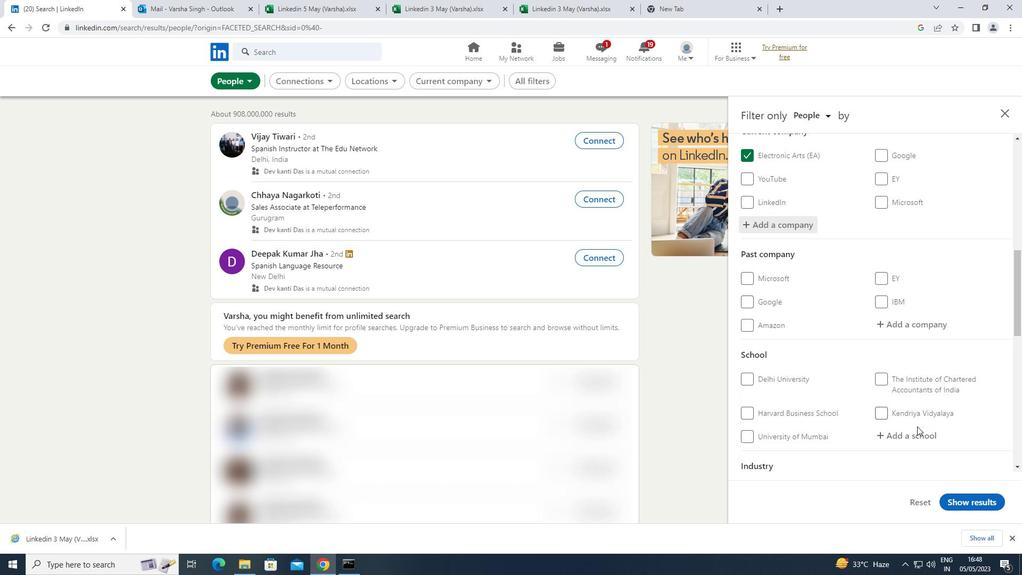 
Action: Mouse pressed left at (910, 432)
Screenshot: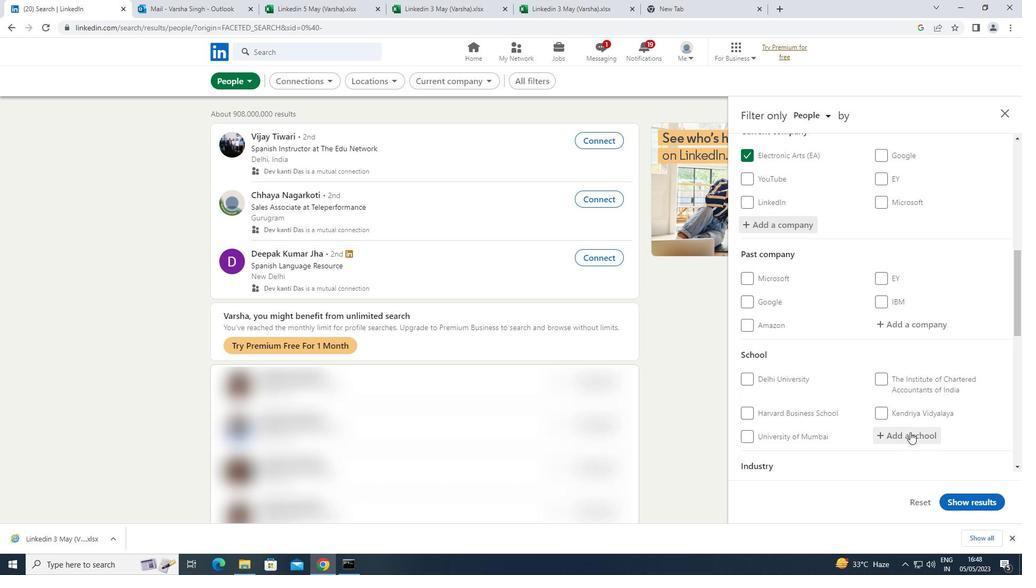 
Action: Key pressed <Key.shift>ORISSA<Key.space><Key.shift>UNIVERSIT
Screenshot: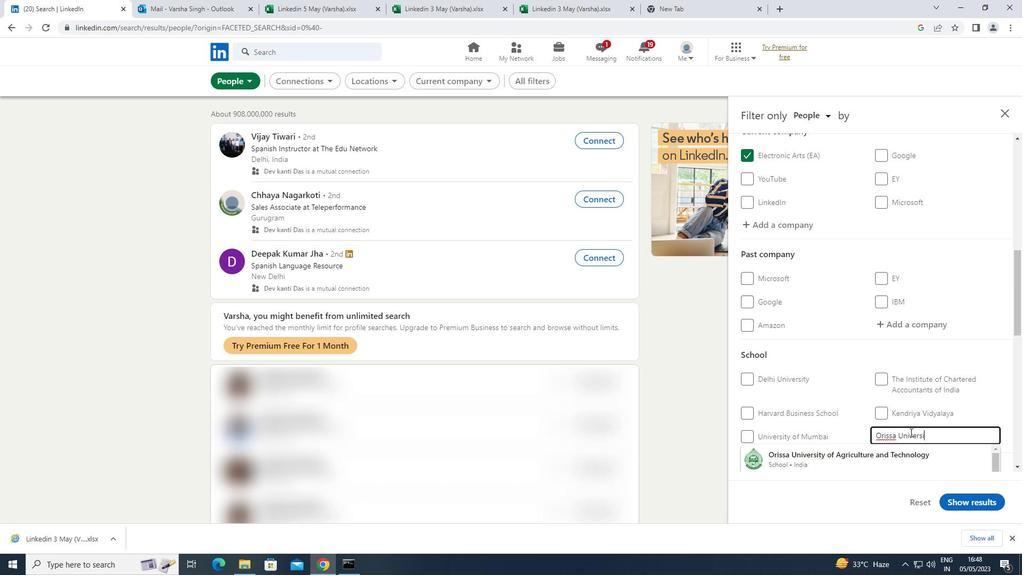 
Action: Mouse moved to (878, 457)
Screenshot: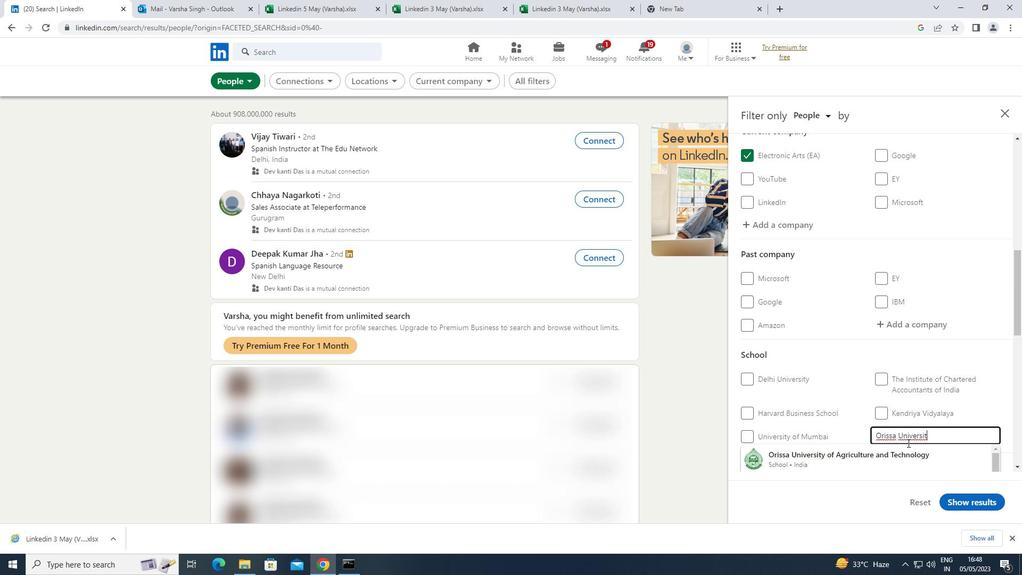 
Action: Mouse pressed left at (878, 457)
Screenshot: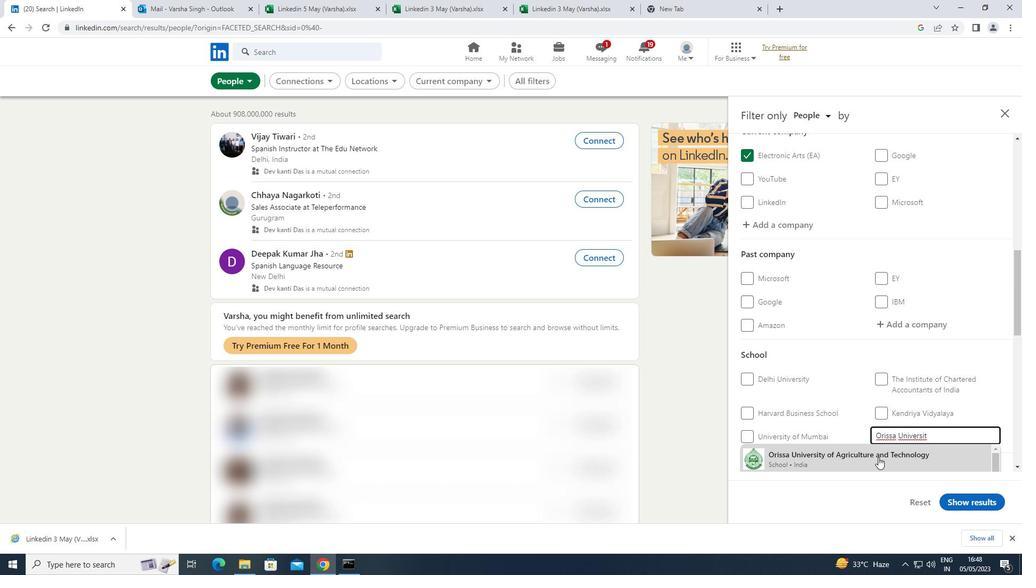 
Action: Mouse moved to (914, 407)
Screenshot: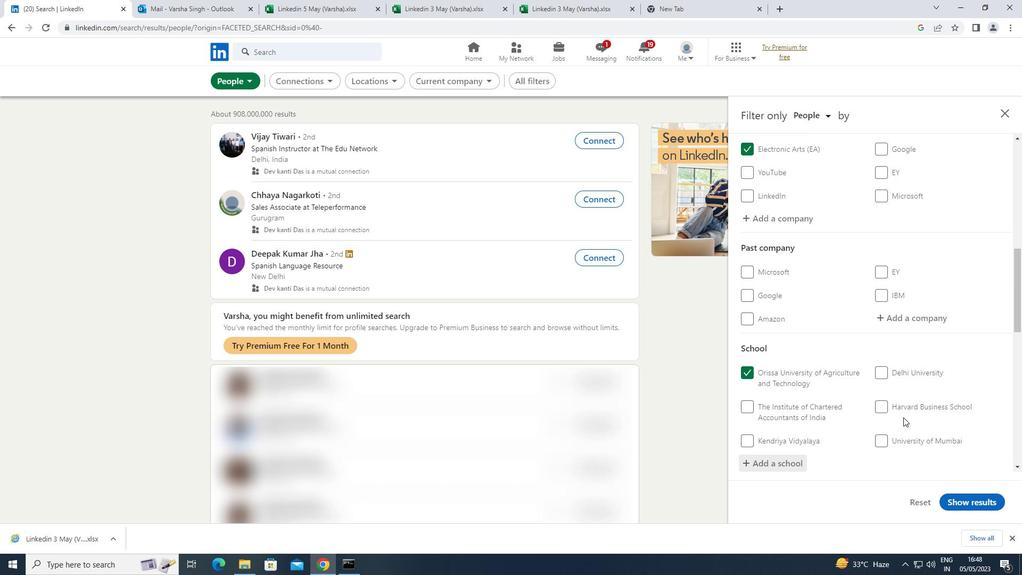 
Action: Mouse scrolled (914, 407) with delta (0, 0)
Screenshot: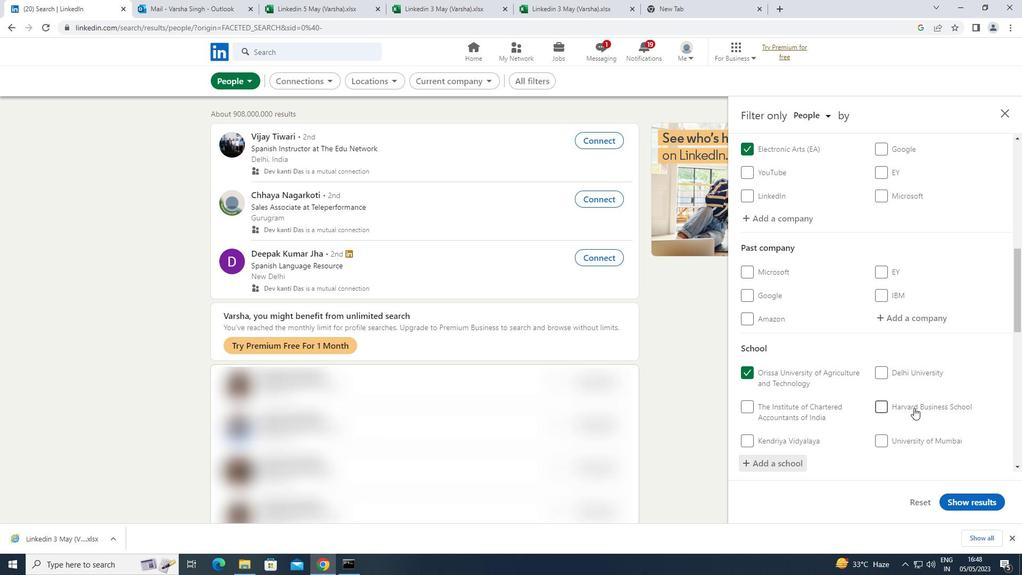 
Action: Mouse scrolled (914, 407) with delta (0, 0)
Screenshot: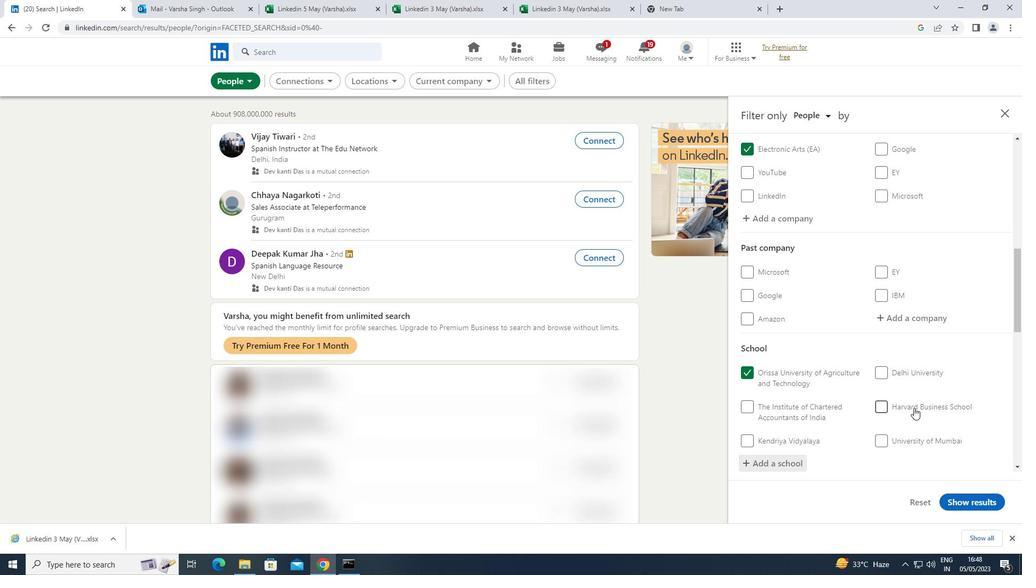 
Action: Mouse scrolled (914, 407) with delta (0, 0)
Screenshot: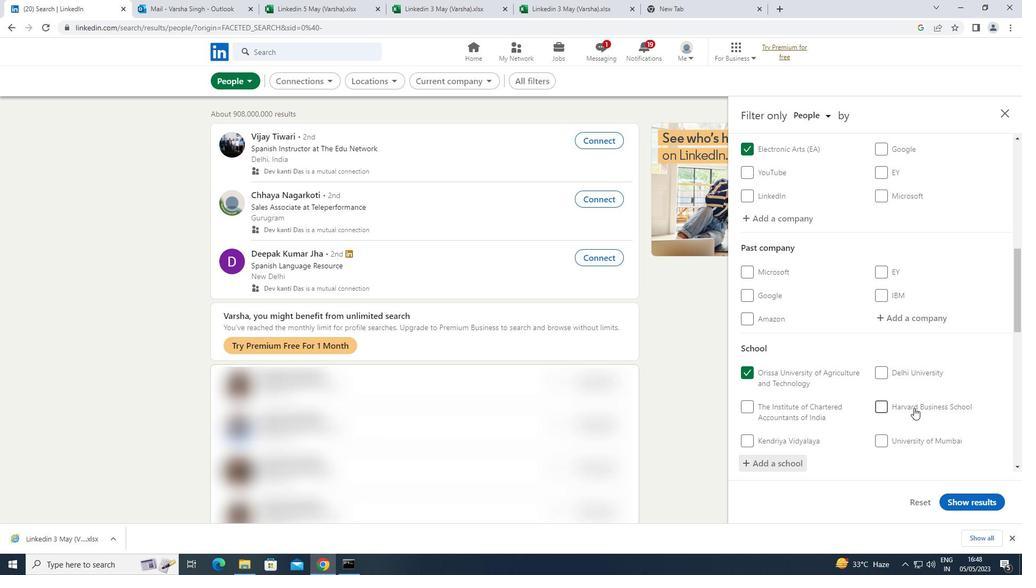 
Action: Mouse moved to (914, 407)
Screenshot: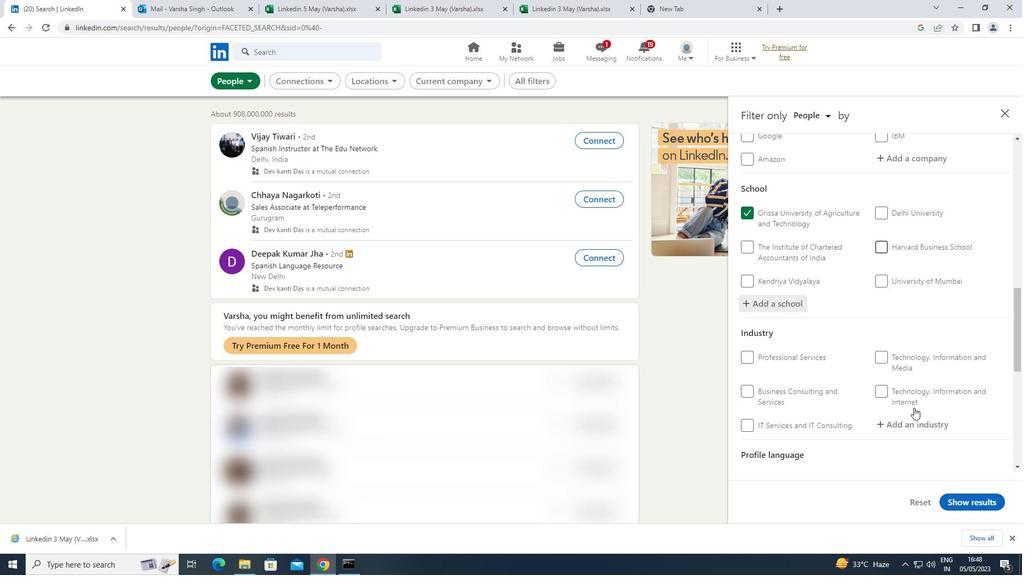 
Action: Mouse scrolled (914, 407) with delta (0, 0)
Screenshot: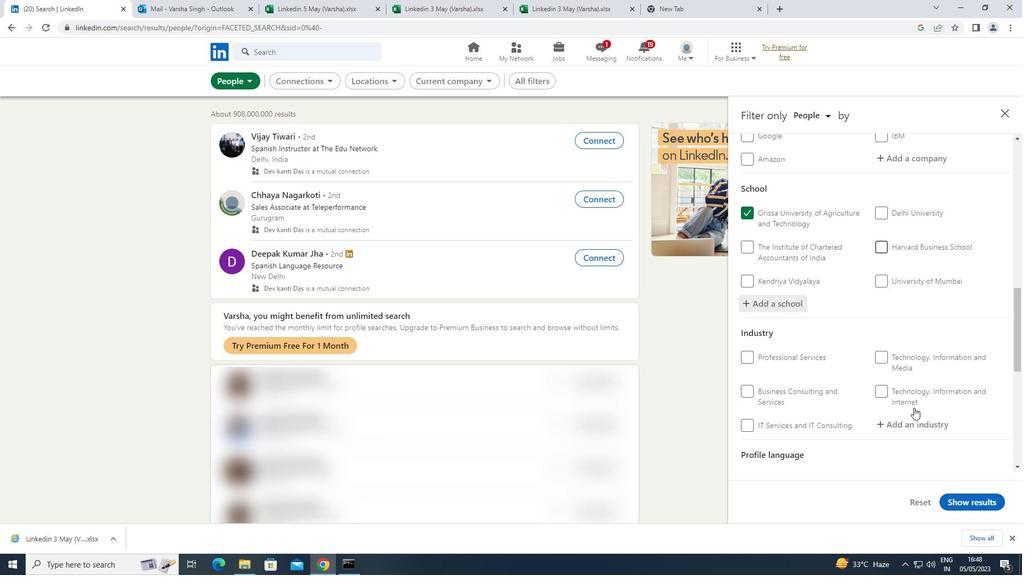 
Action: Mouse scrolled (914, 407) with delta (0, 0)
Screenshot: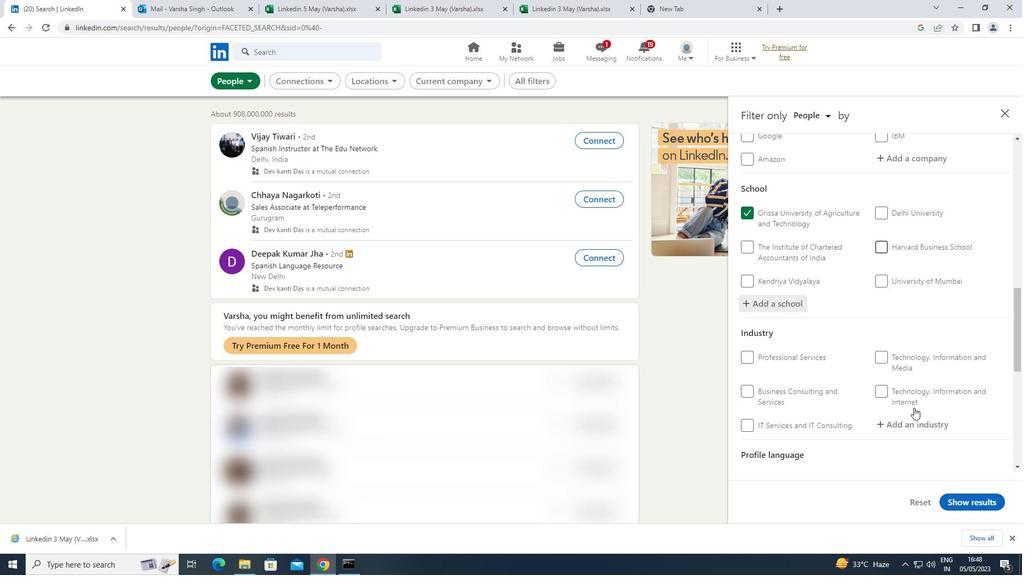 
Action: Mouse moved to (940, 313)
Screenshot: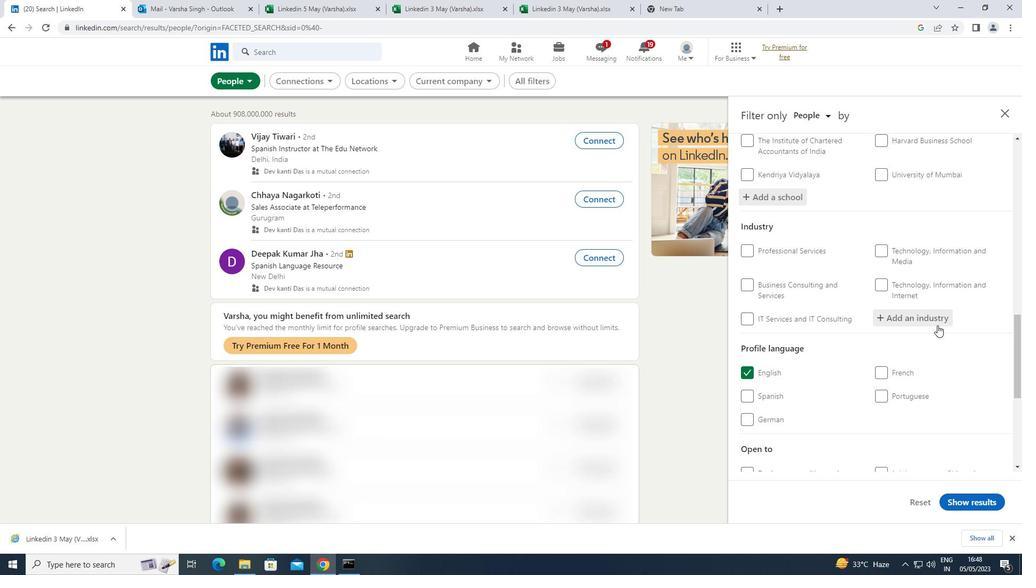 
Action: Mouse pressed left at (940, 313)
Screenshot: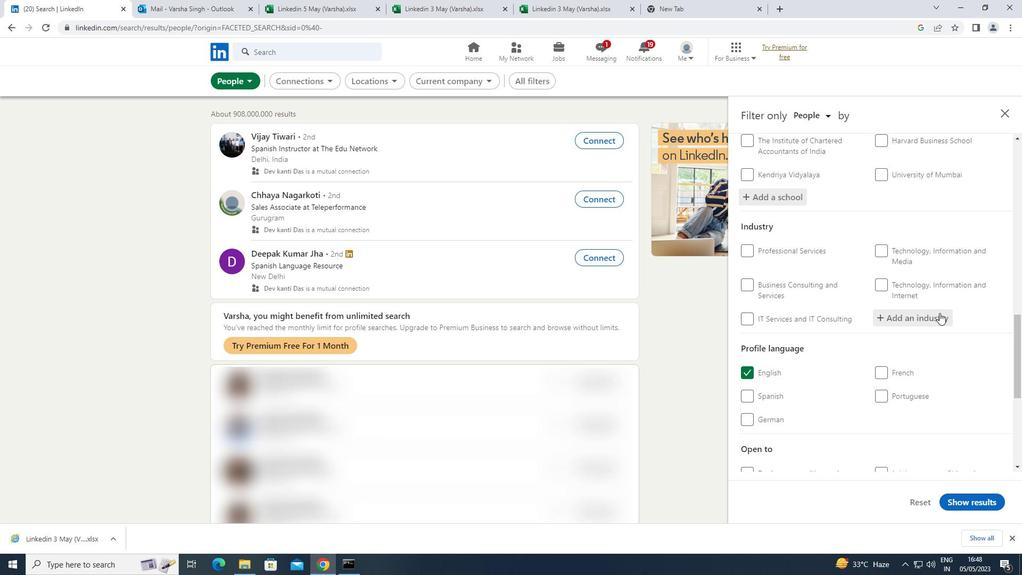 
Action: Mouse moved to (938, 314)
Screenshot: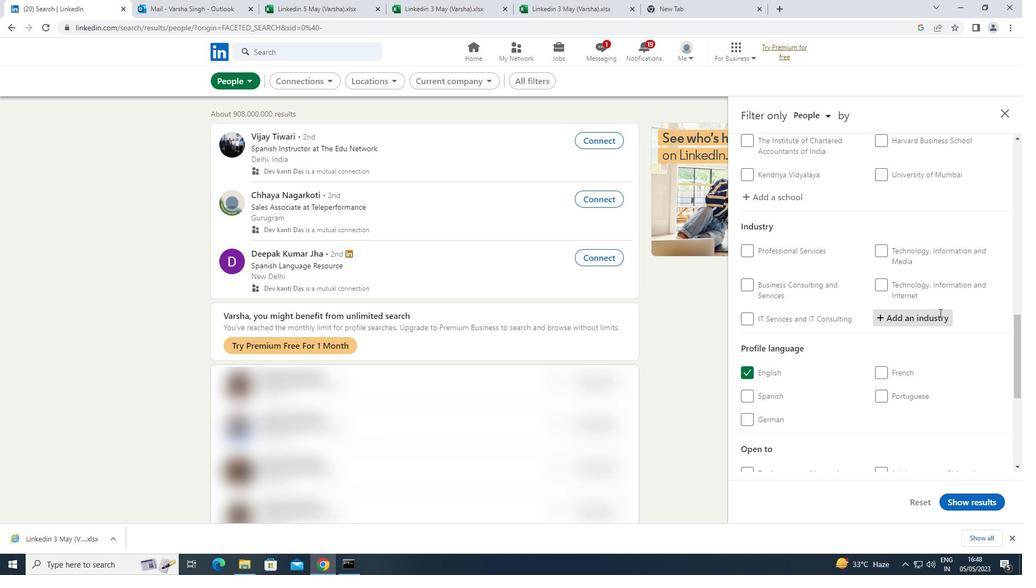 
Action: Key pressed <Key.shift>INTERNET
Screenshot: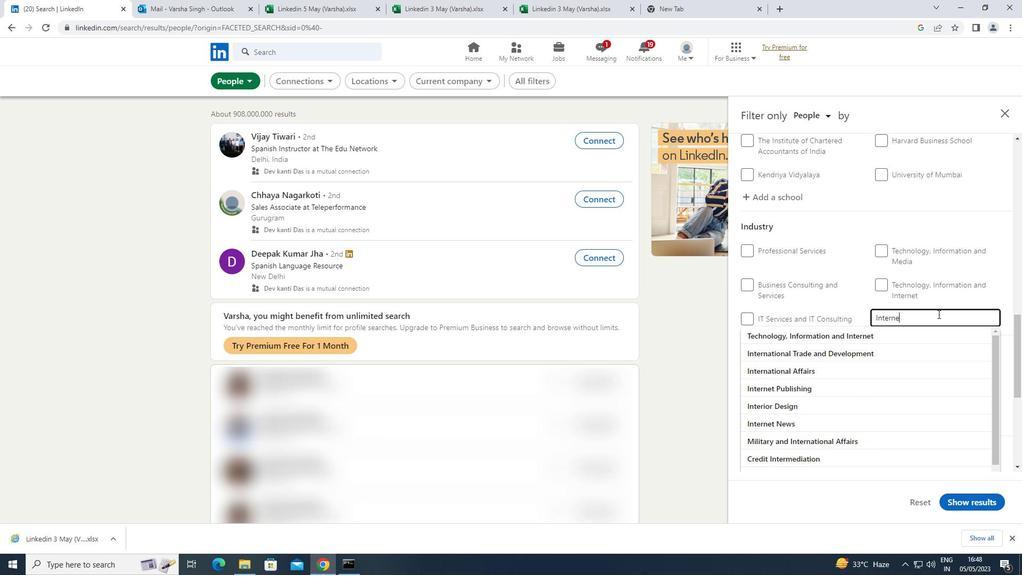 
Action: Mouse moved to (819, 381)
Screenshot: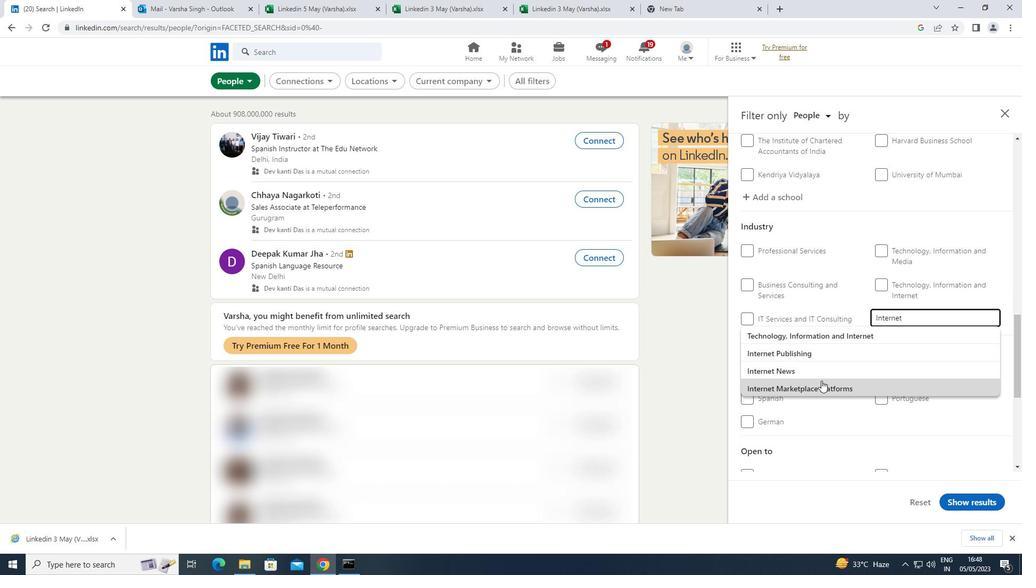 
Action: Mouse pressed left at (819, 381)
Screenshot: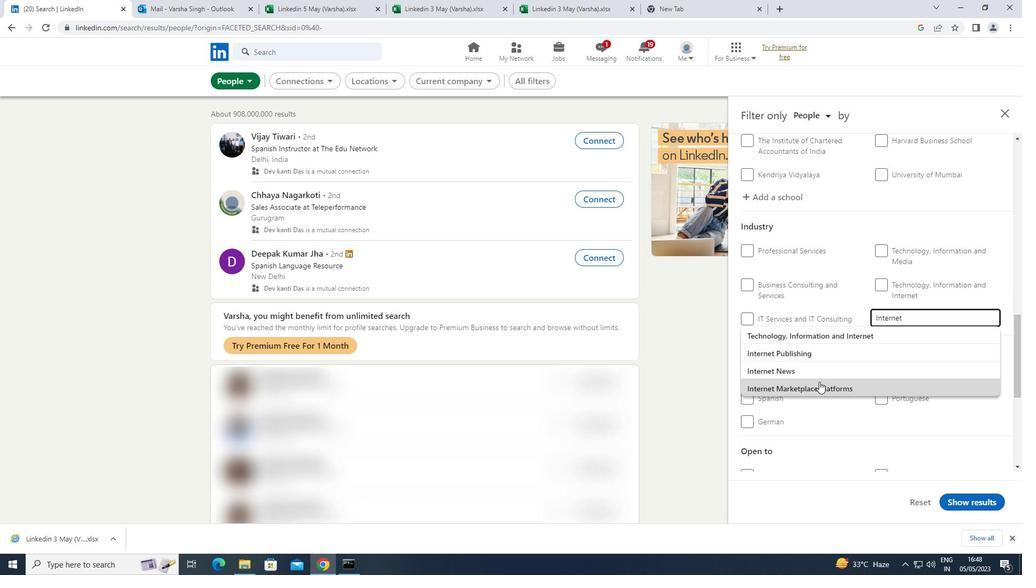 
Action: Mouse moved to (821, 382)
Screenshot: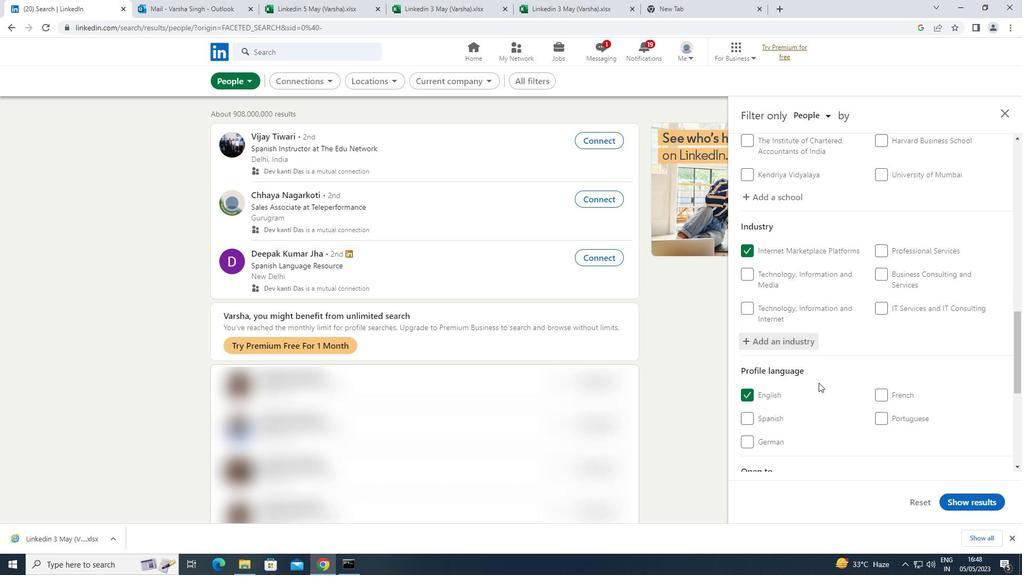 
Action: Mouse scrolled (821, 382) with delta (0, 0)
Screenshot: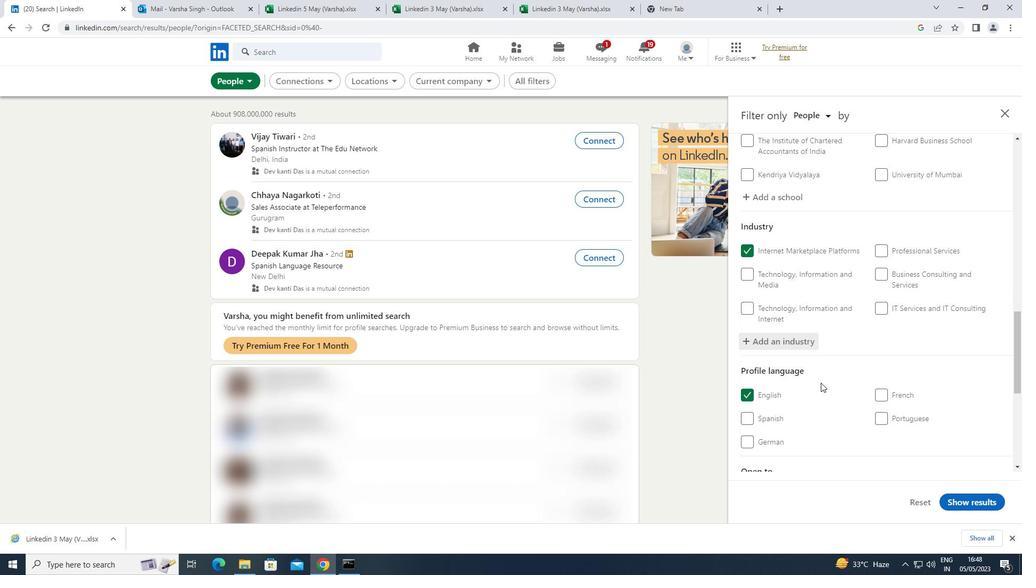 
Action: Mouse scrolled (821, 382) with delta (0, 0)
Screenshot: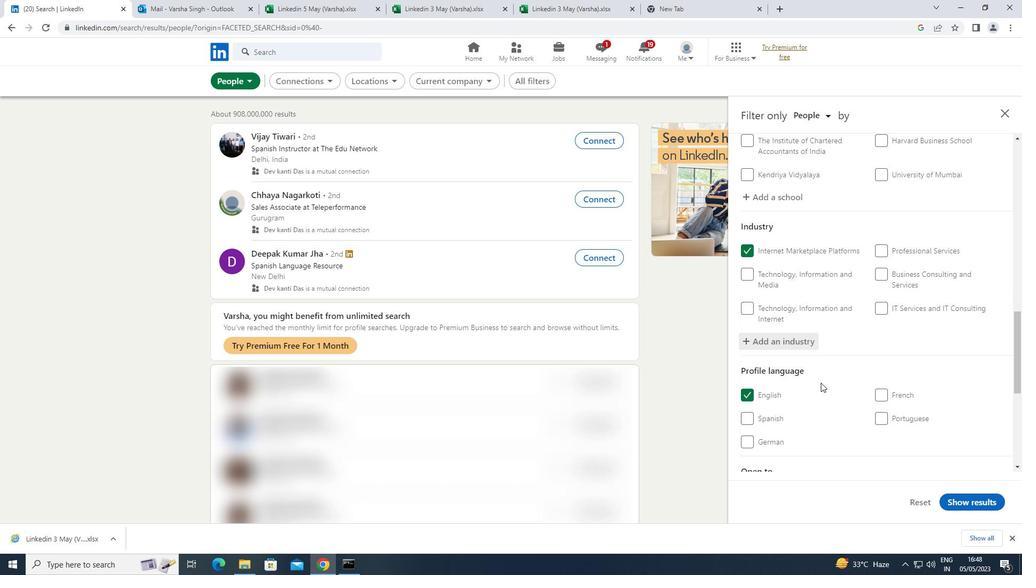 
Action: Mouse moved to (823, 381)
Screenshot: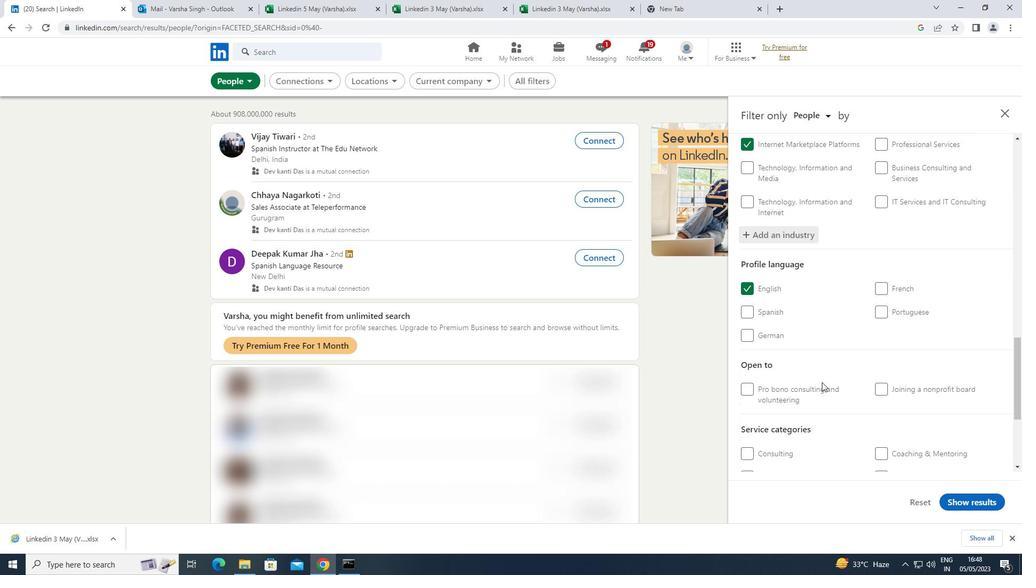 
Action: Mouse scrolled (823, 380) with delta (0, 0)
Screenshot: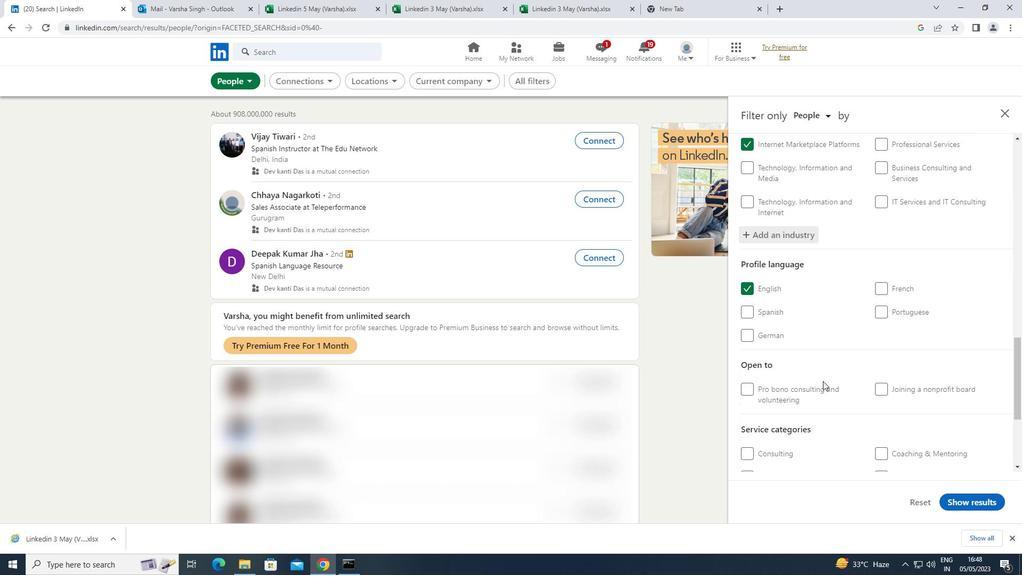 
Action: Mouse scrolled (823, 380) with delta (0, 0)
Screenshot: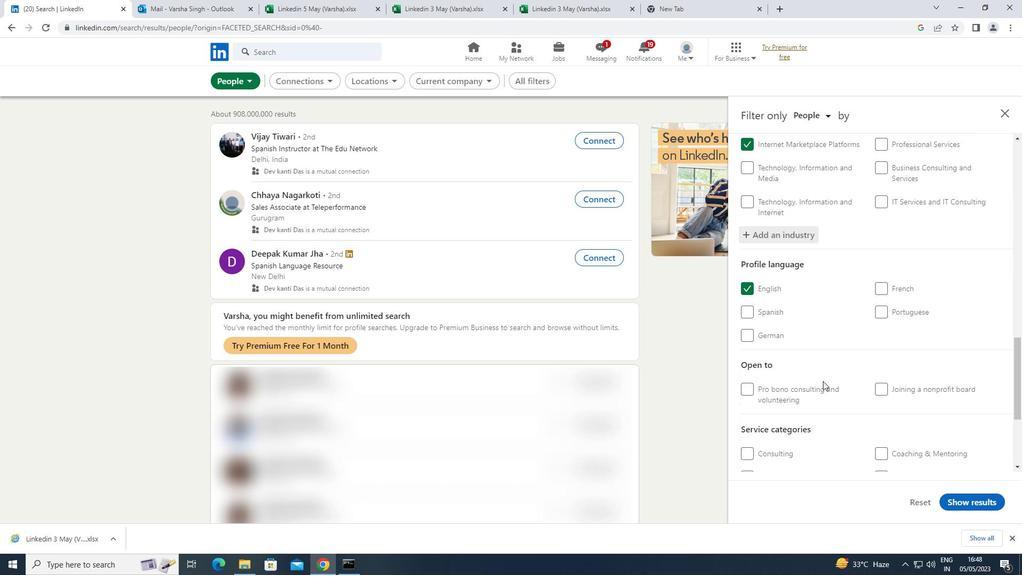 
Action: Mouse moved to (922, 396)
Screenshot: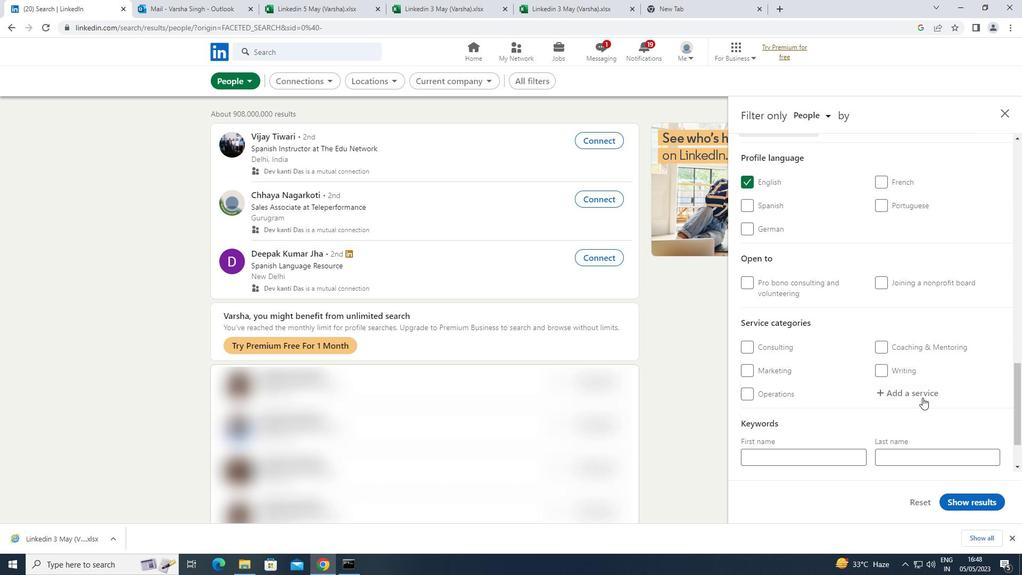 
Action: Mouse pressed left at (922, 396)
Screenshot: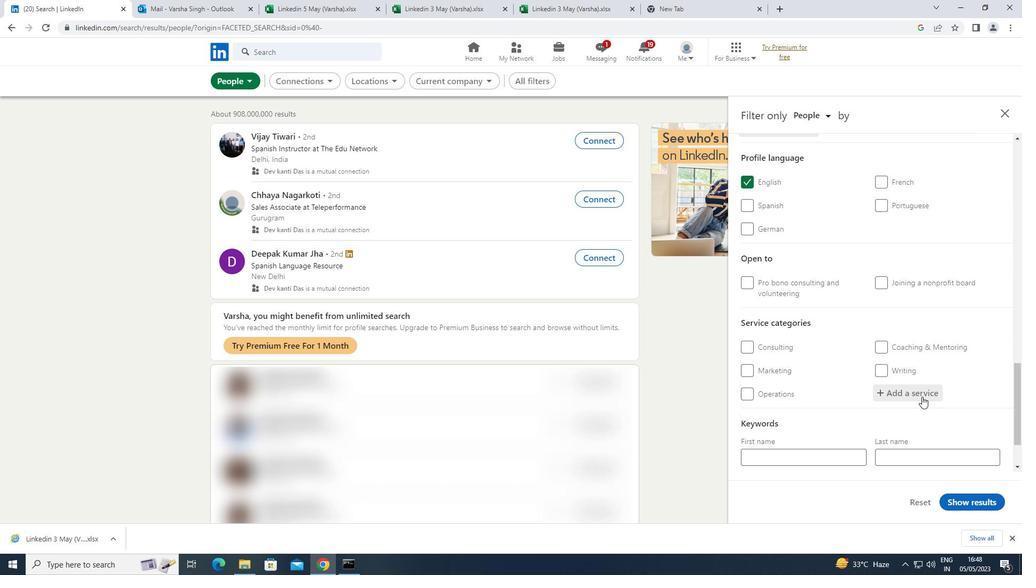 
Action: Key pressed <Key.shift>VISUAL
Screenshot: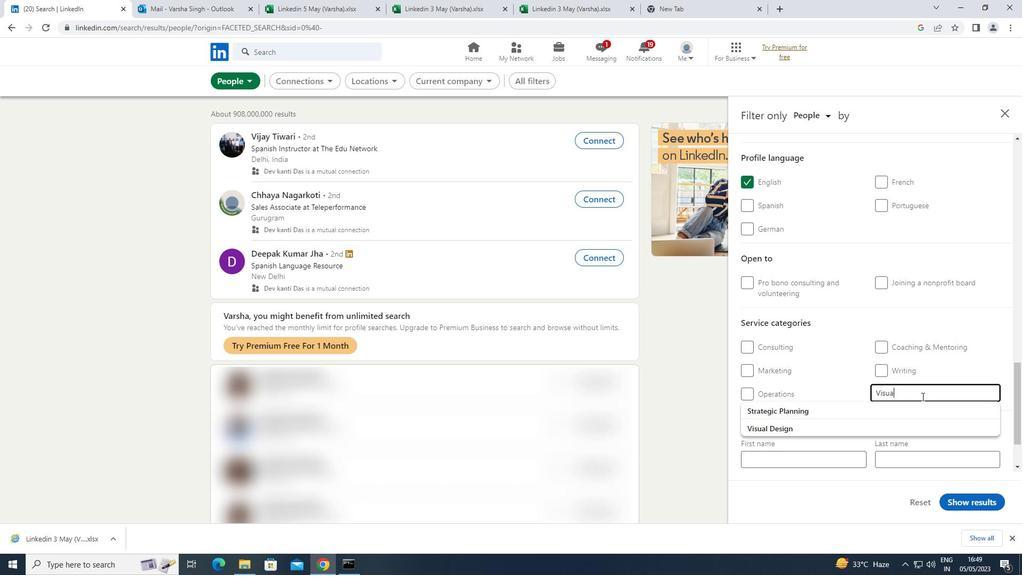 
Action: Mouse moved to (854, 407)
Screenshot: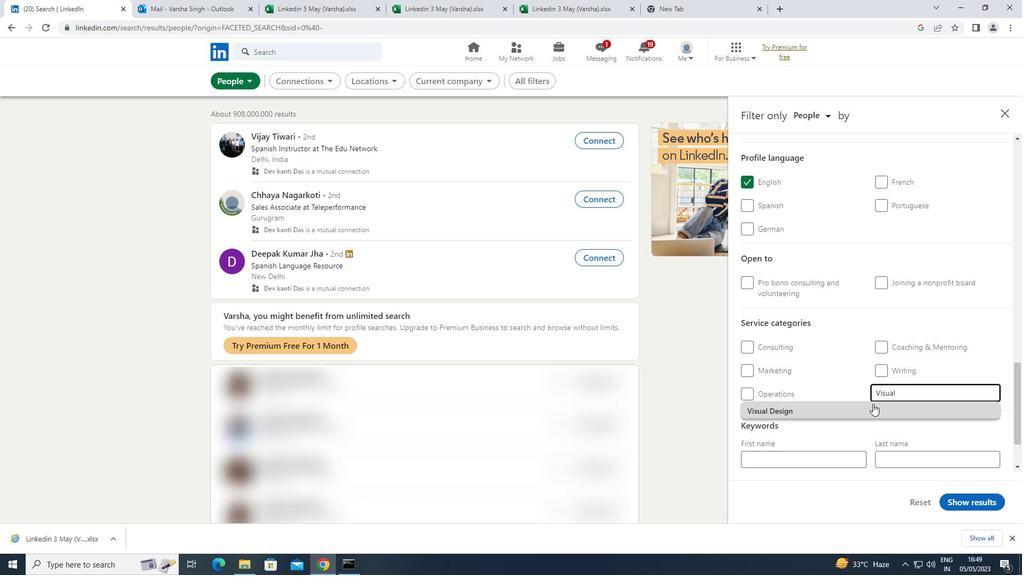 
Action: Mouse pressed left at (854, 407)
Screenshot: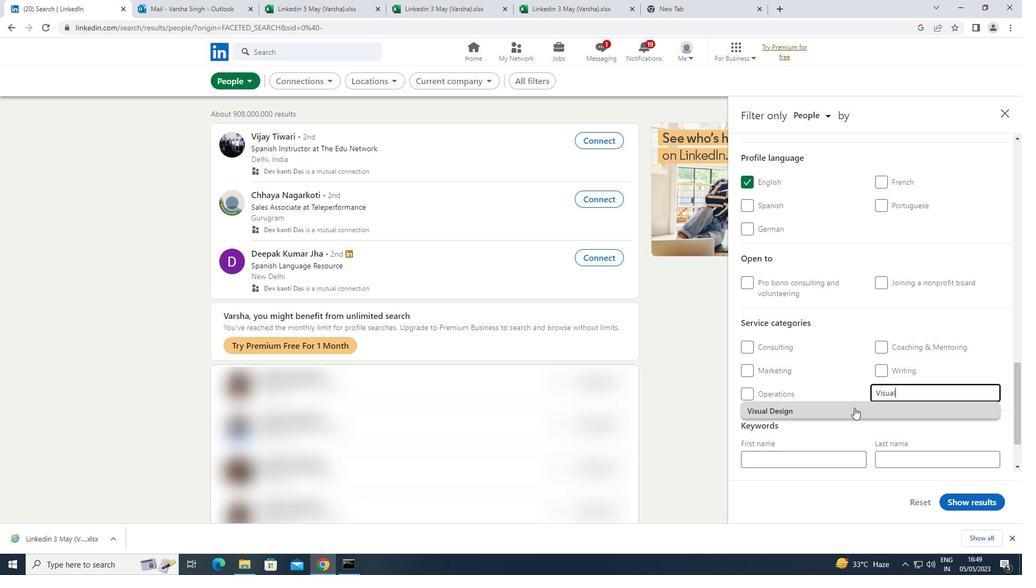
Action: Mouse scrolled (854, 407) with delta (0, 0)
Screenshot: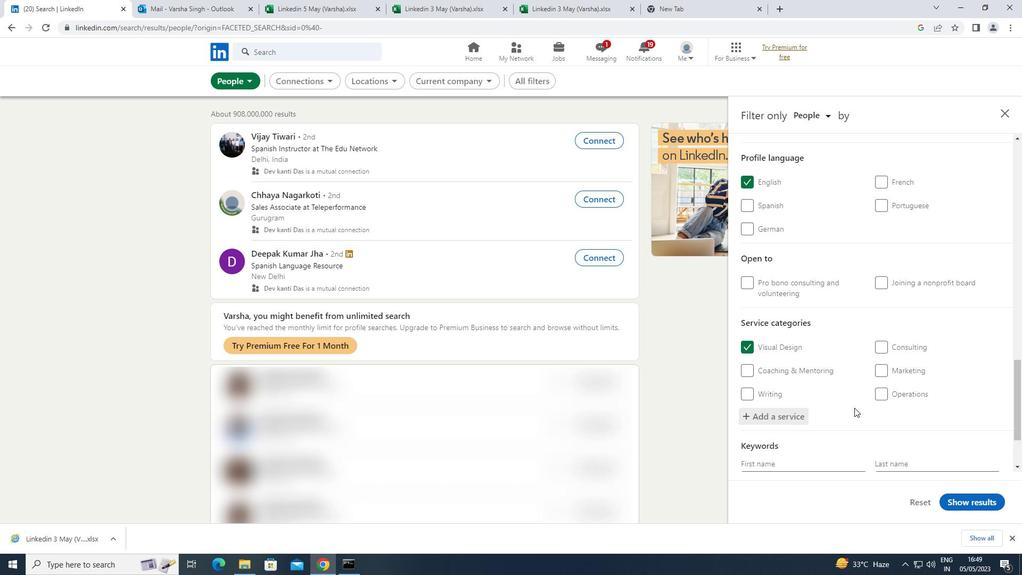 
Action: Mouse scrolled (854, 407) with delta (0, 0)
Screenshot: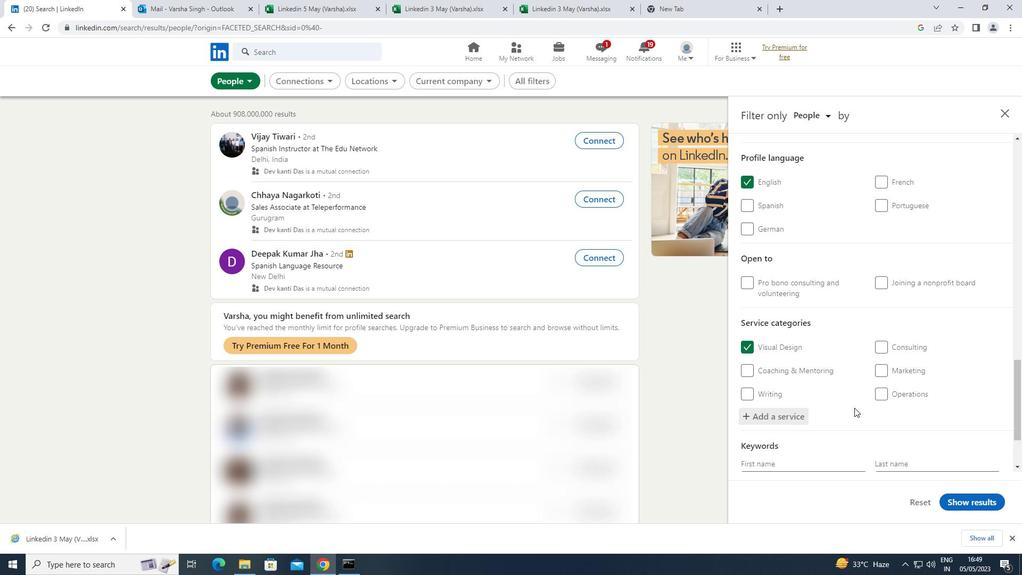 
Action: Mouse scrolled (854, 407) with delta (0, 0)
Screenshot: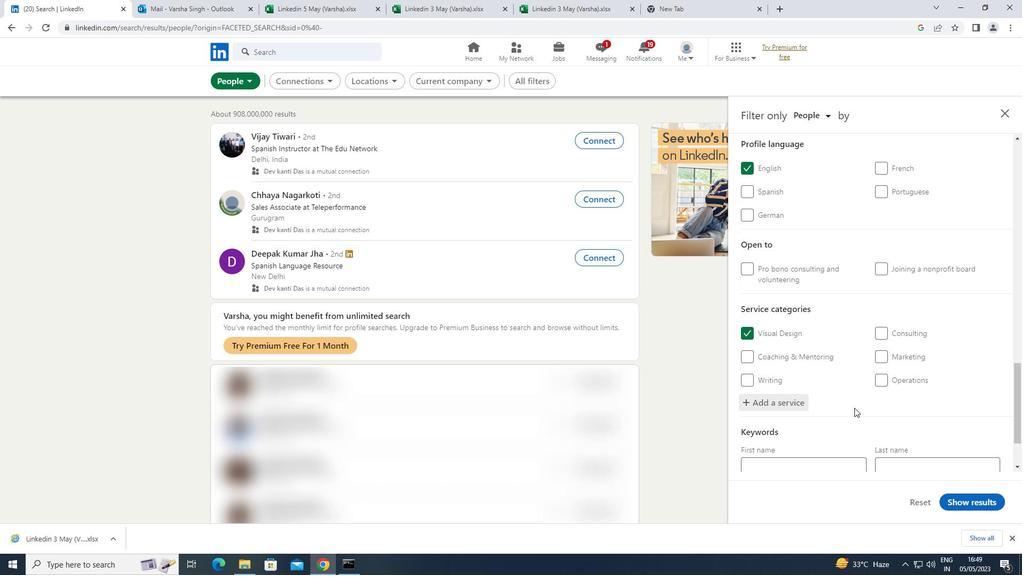 
Action: Mouse scrolled (854, 407) with delta (0, 0)
Screenshot: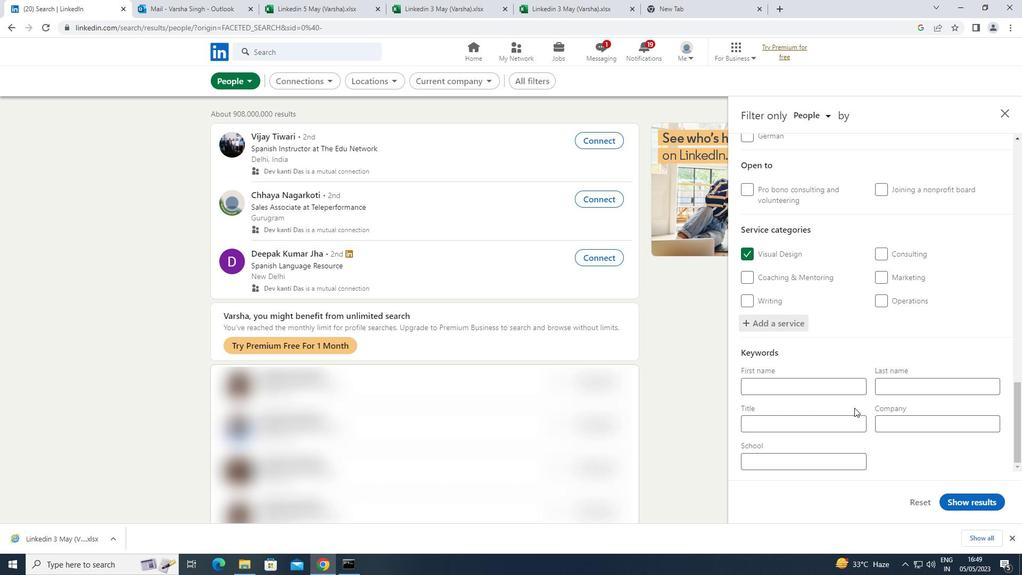 
Action: Mouse scrolled (854, 407) with delta (0, 0)
Screenshot: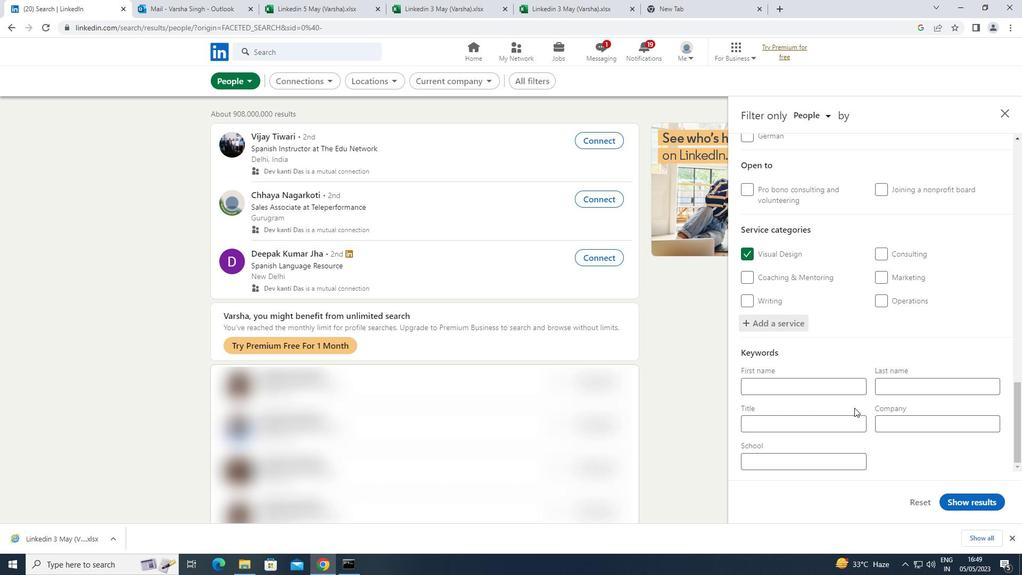 
Action: Mouse moved to (837, 418)
Screenshot: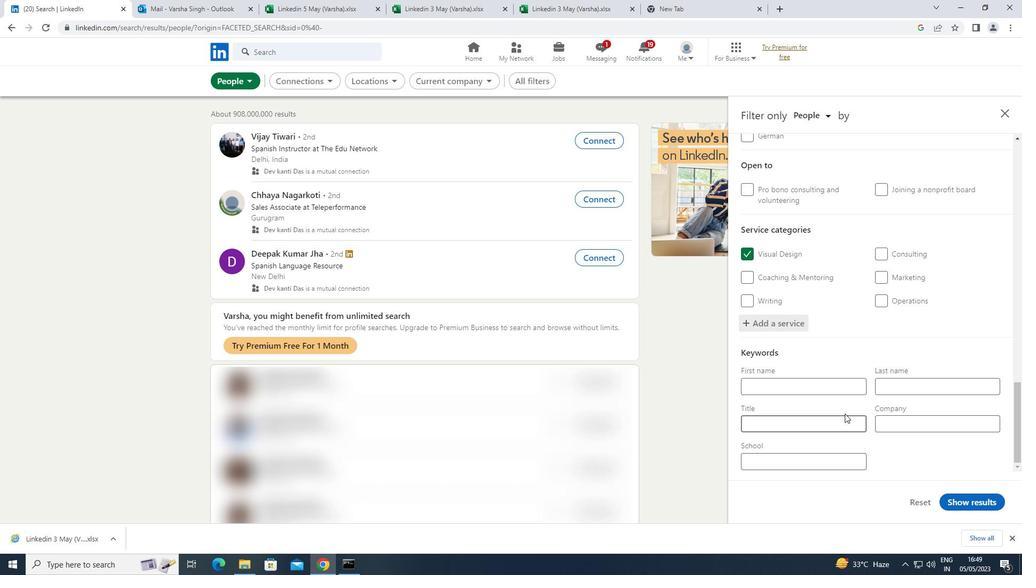 
Action: Mouse pressed left at (837, 418)
Screenshot: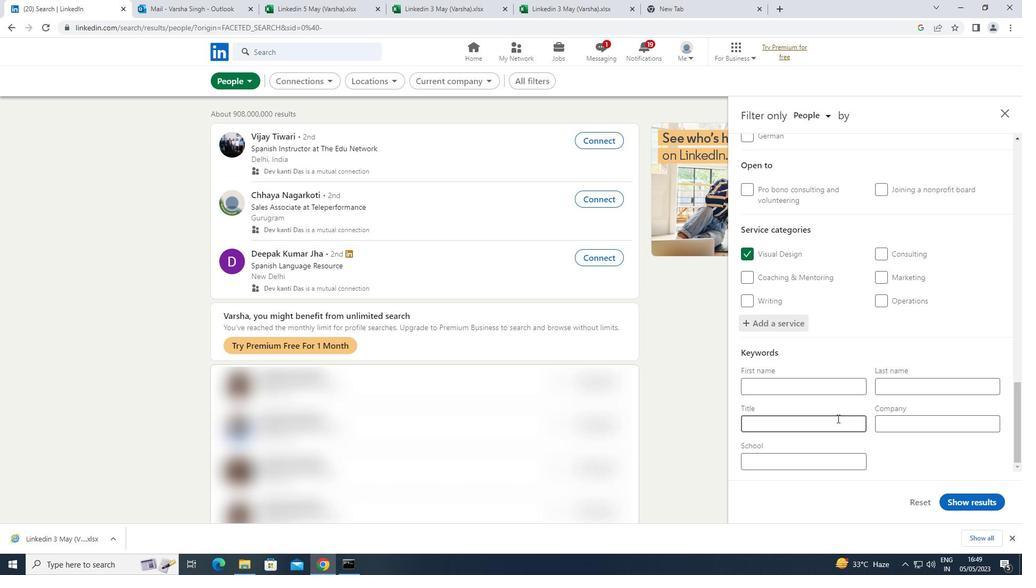 
Action: Key pressed <Key.shift>TRANSLATOR
Screenshot: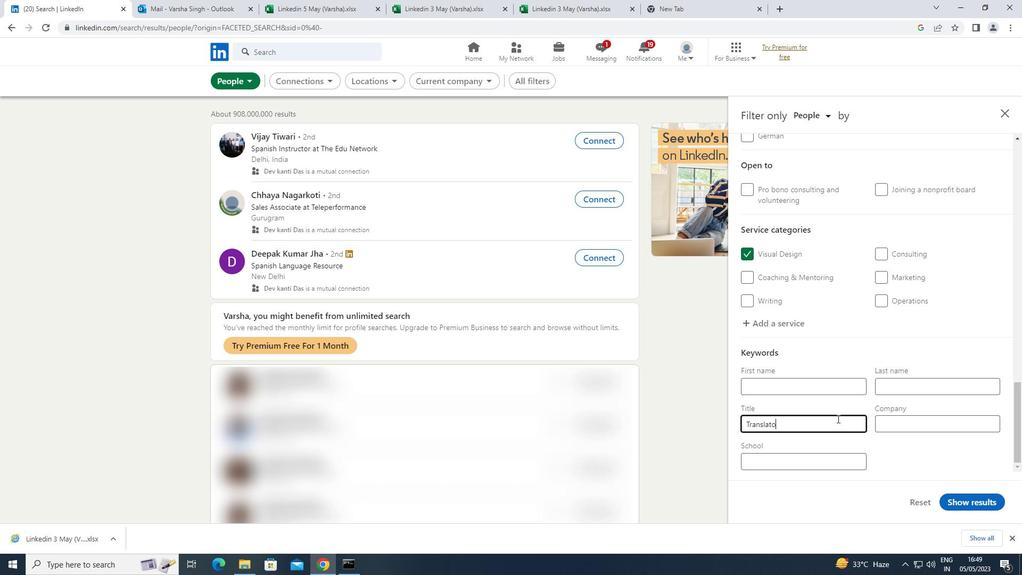 
Action: Mouse moved to (959, 494)
Screenshot: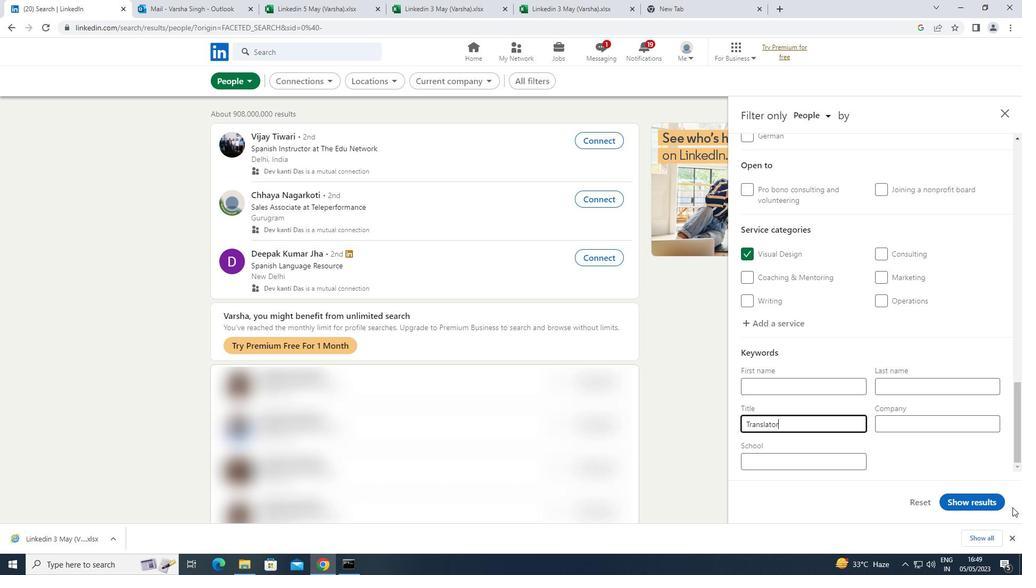 
Action: Mouse pressed left at (959, 494)
Screenshot: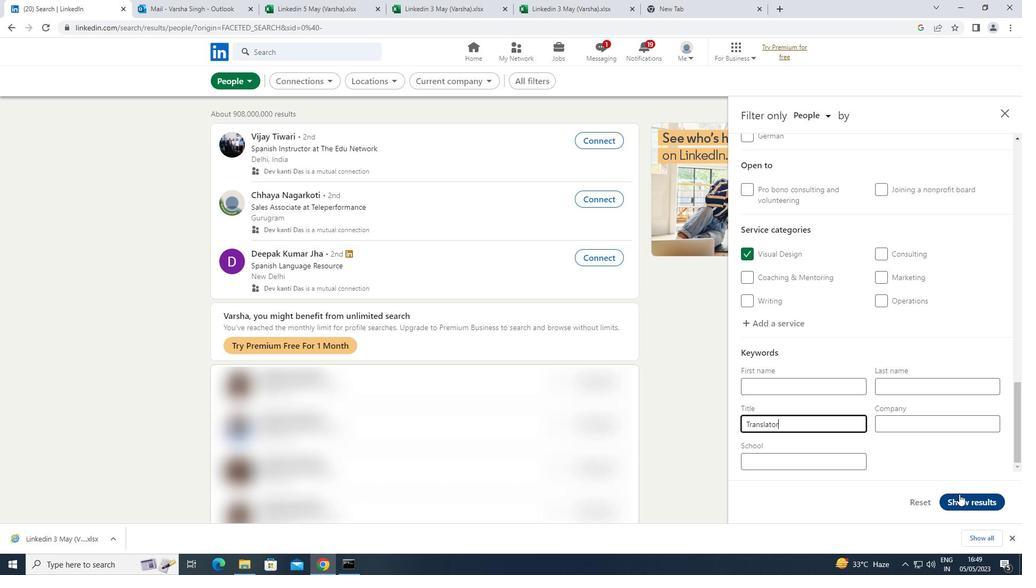 
